 Task: Search one way flight ticket for 4 adults, 1 infant in seat and 1 infant on lap in premium economy from Omaha: Eppley Airfield to Evansville: Evansville Regional Airport on 8-3-2023. Choice of flights is Singapure airlines. Number of bags: 5 checked bags. Price is upto 60000. Outbound departure time preference is 20:45.
Action: Mouse moved to (246, 354)
Screenshot: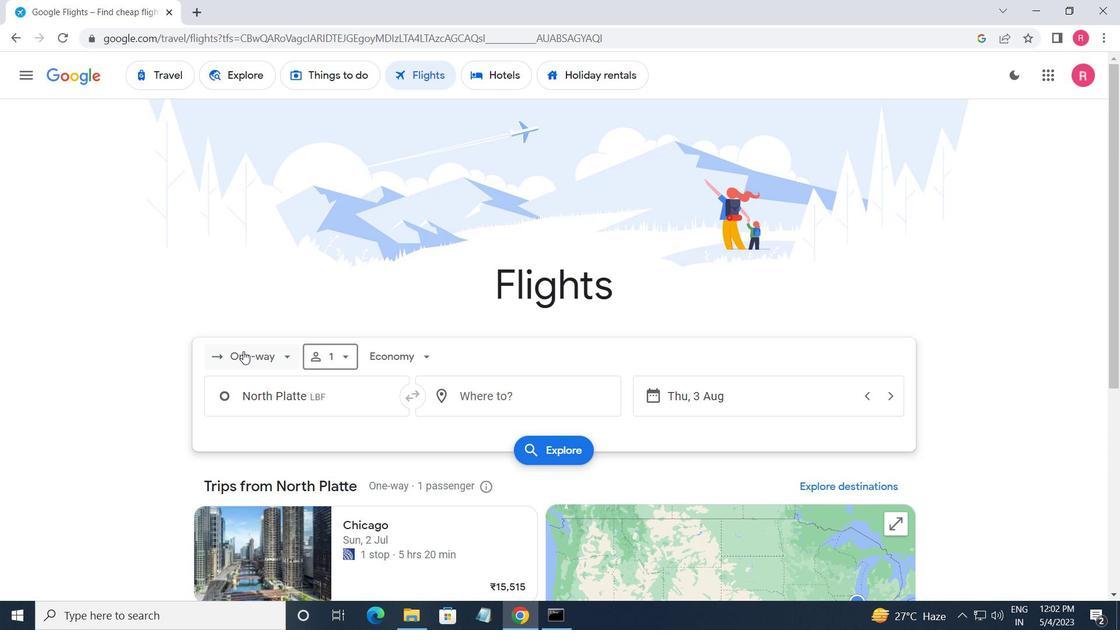 
Action: Mouse pressed left at (246, 354)
Screenshot: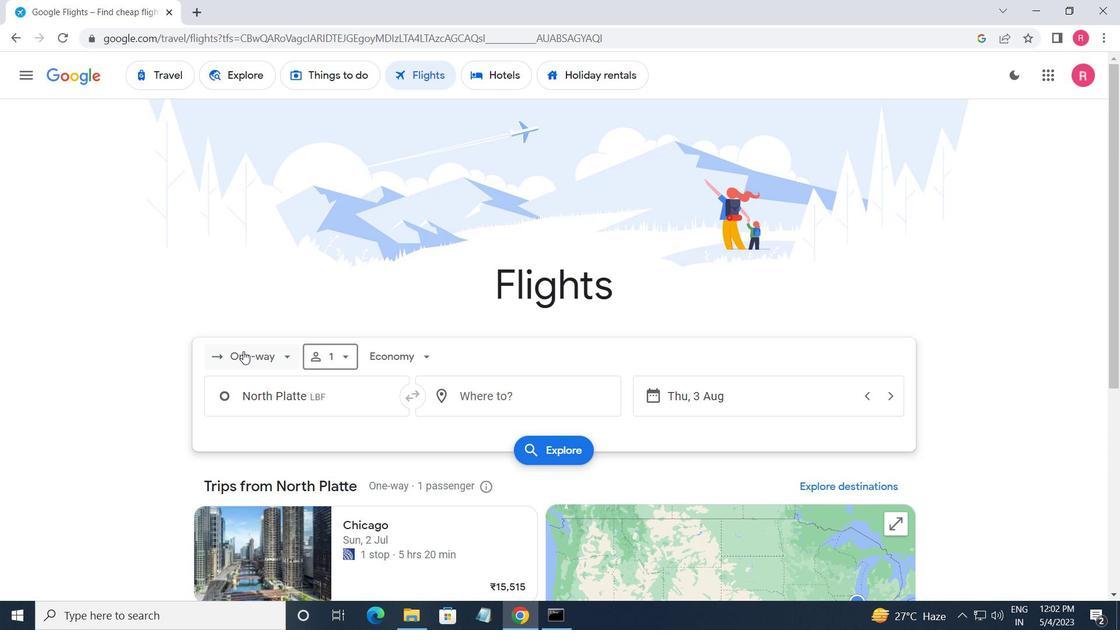 
Action: Mouse moved to (288, 428)
Screenshot: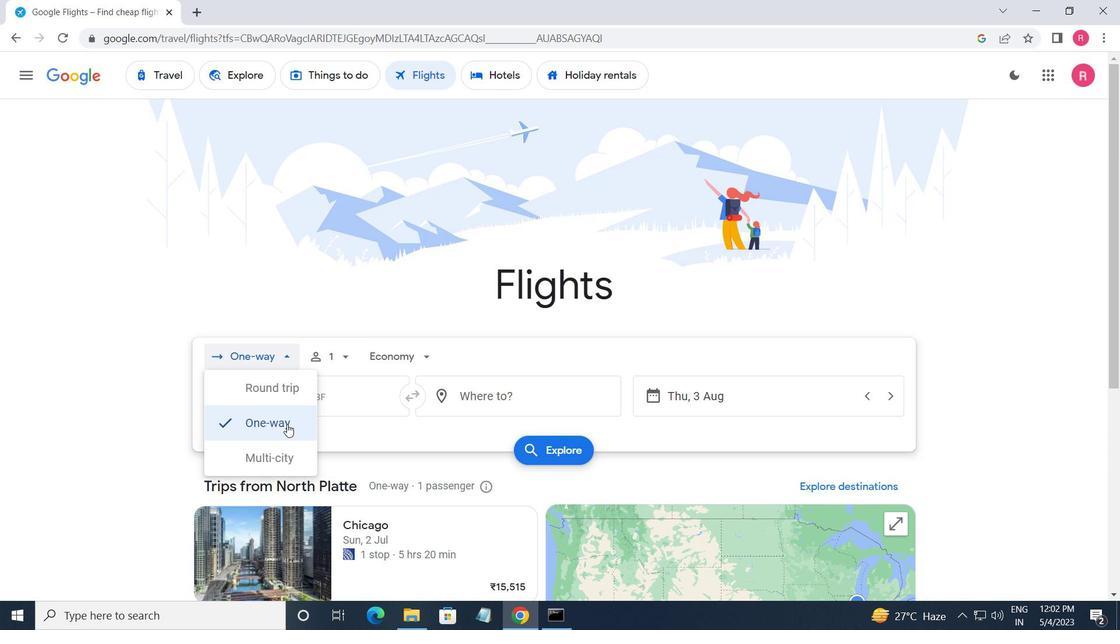 
Action: Mouse pressed left at (288, 428)
Screenshot: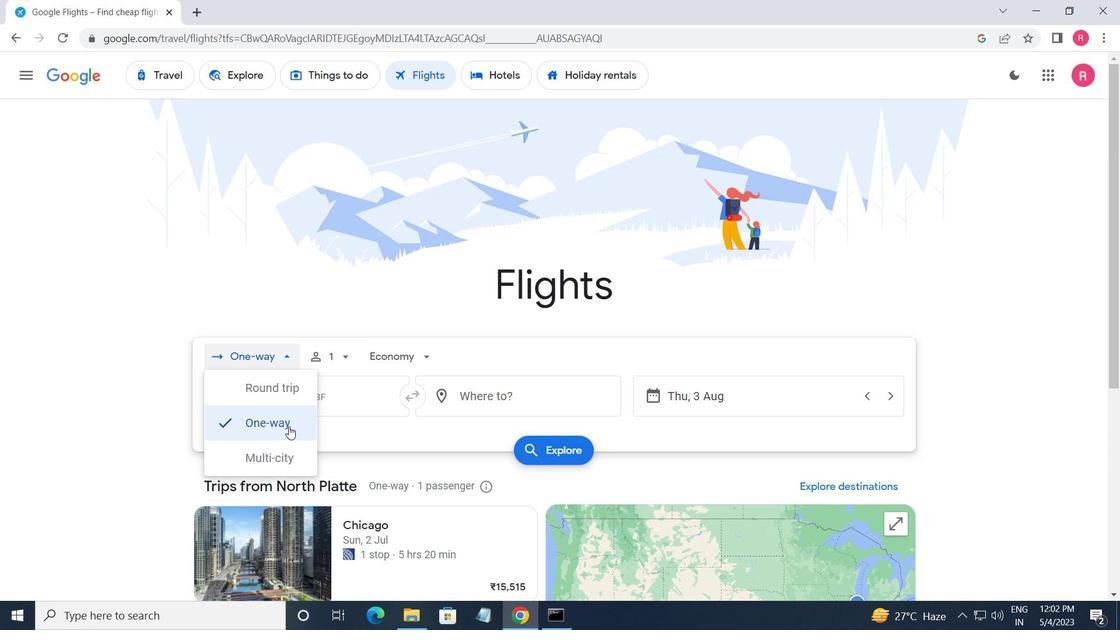 
Action: Mouse moved to (327, 368)
Screenshot: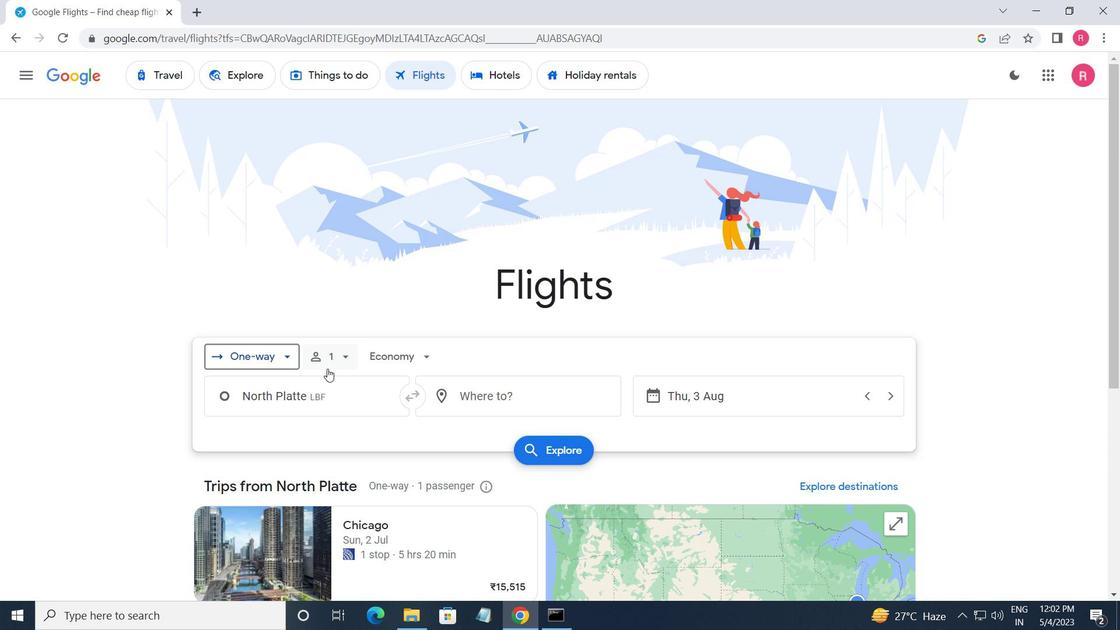 
Action: Mouse pressed left at (327, 368)
Screenshot: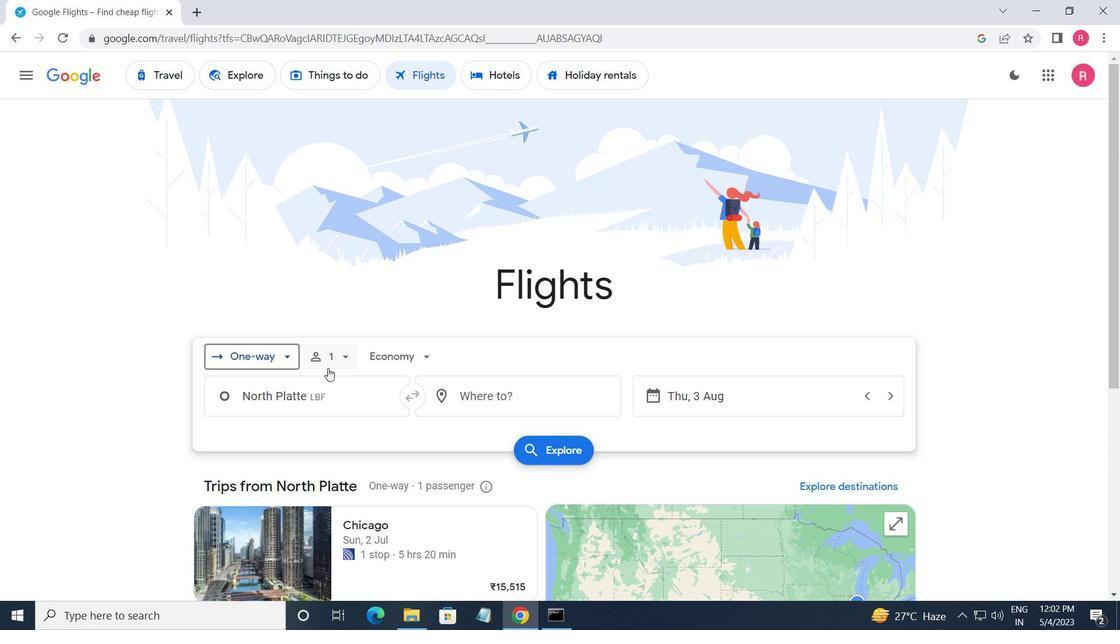 
Action: Mouse moved to (446, 399)
Screenshot: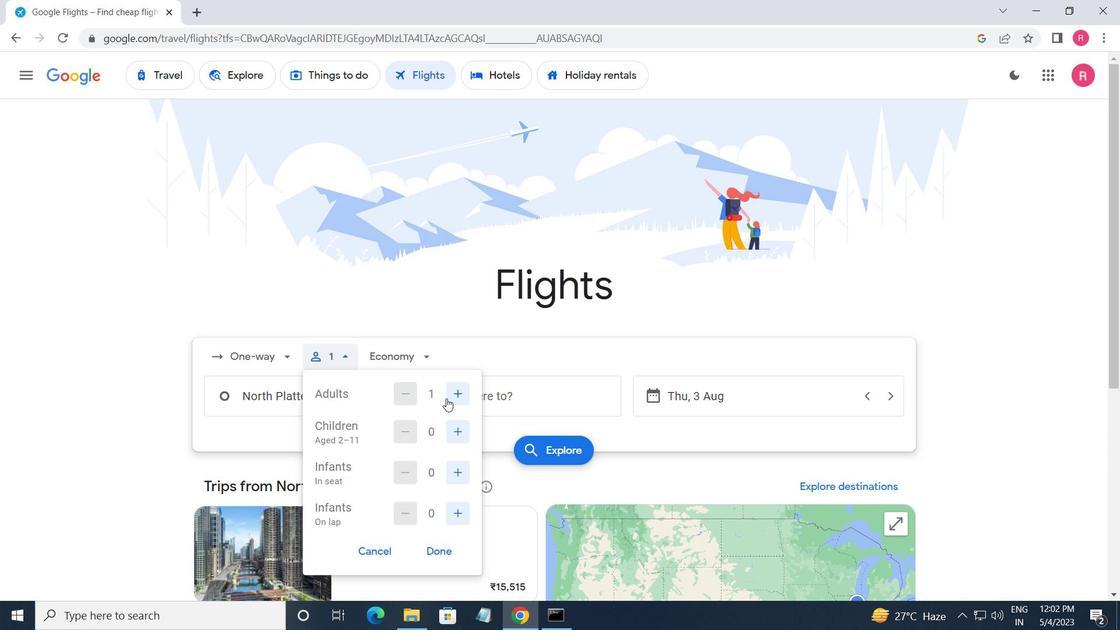 
Action: Mouse pressed left at (446, 399)
Screenshot: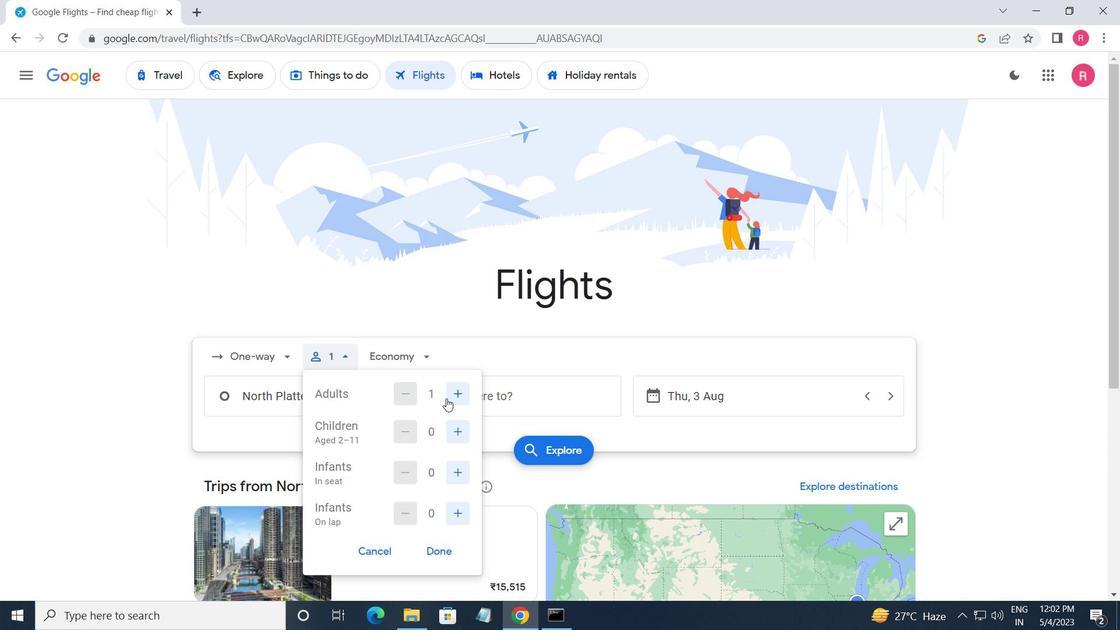 
Action: Mouse moved to (447, 399)
Screenshot: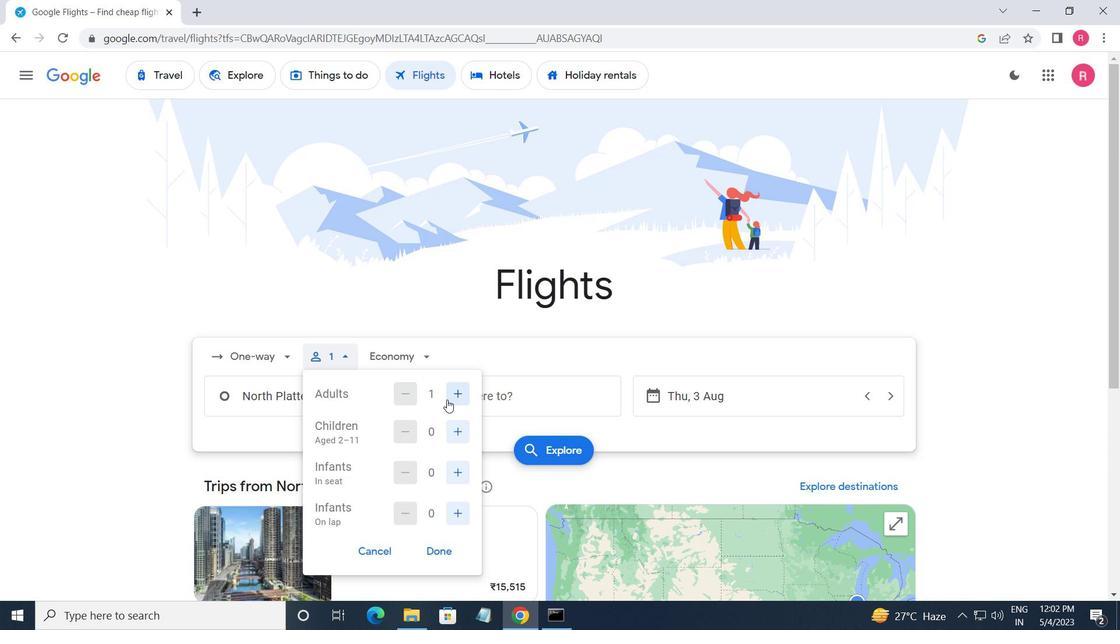 
Action: Mouse pressed left at (447, 399)
Screenshot: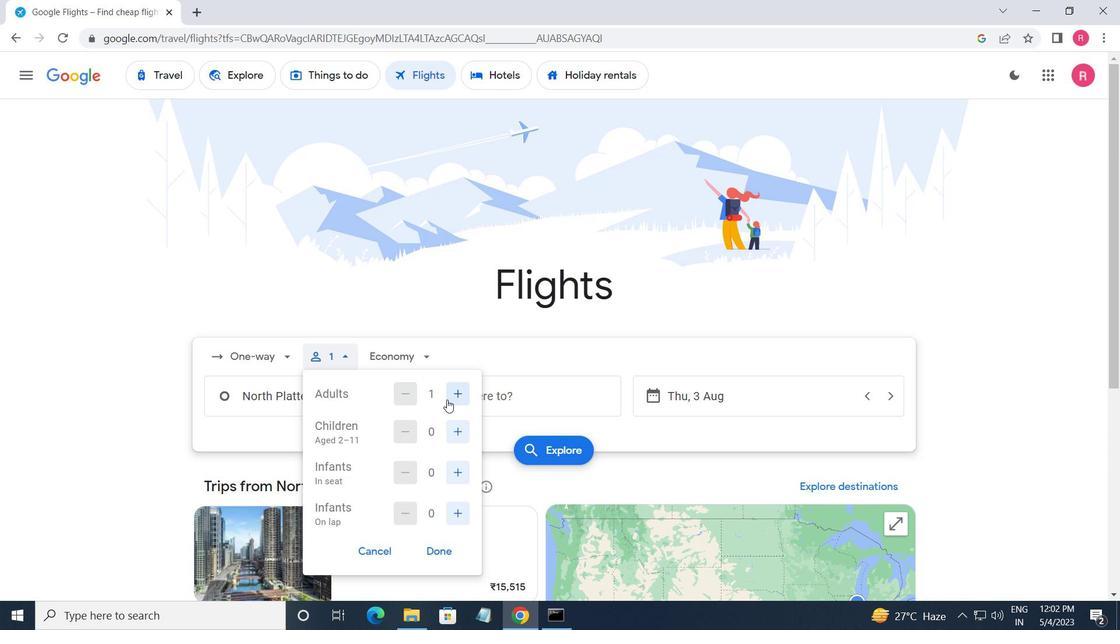 
Action: Mouse moved to (447, 397)
Screenshot: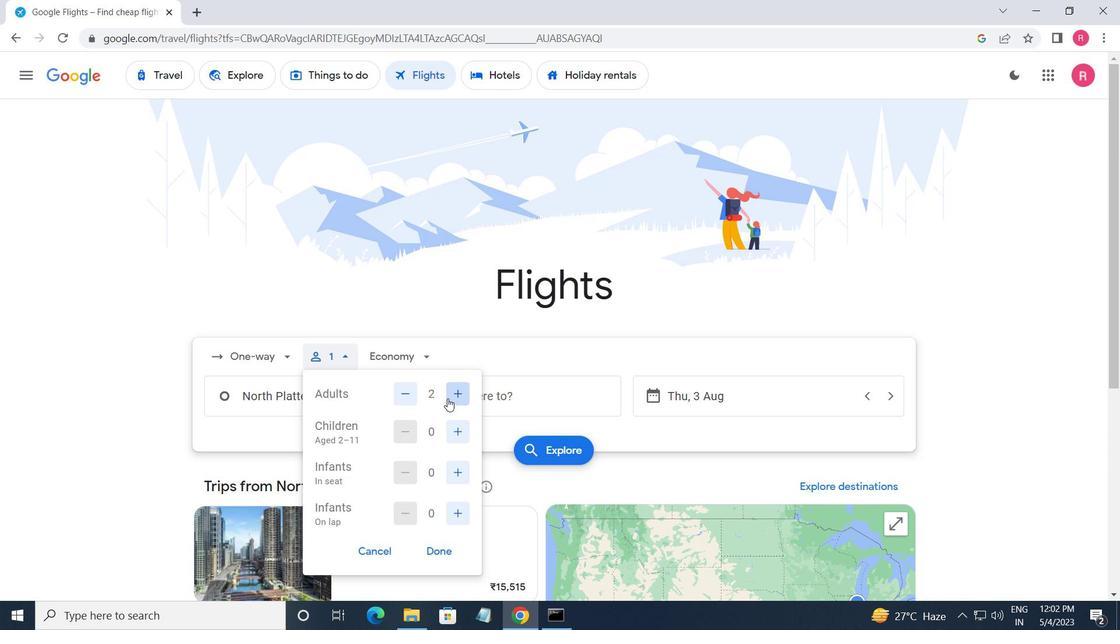 
Action: Mouse pressed left at (447, 397)
Screenshot: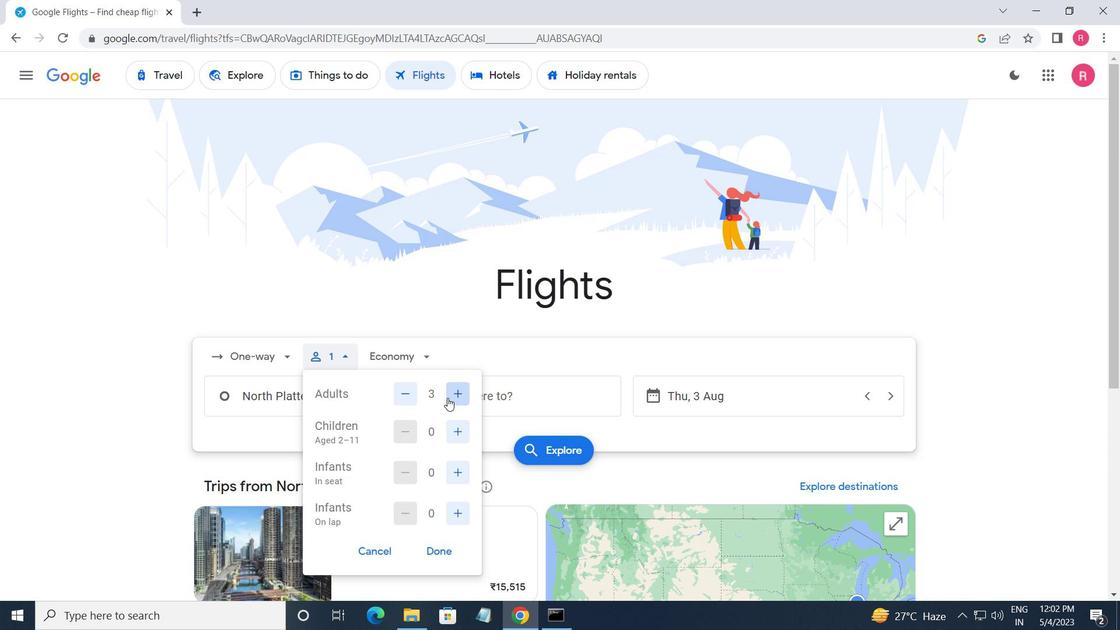 
Action: Mouse moved to (456, 426)
Screenshot: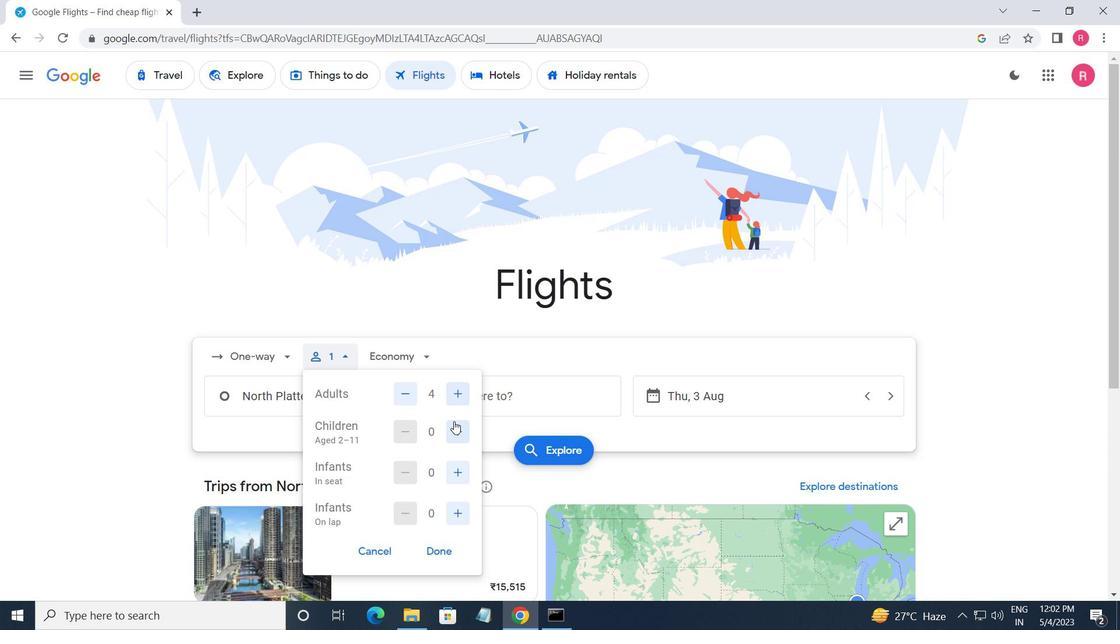 
Action: Mouse pressed left at (456, 426)
Screenshot: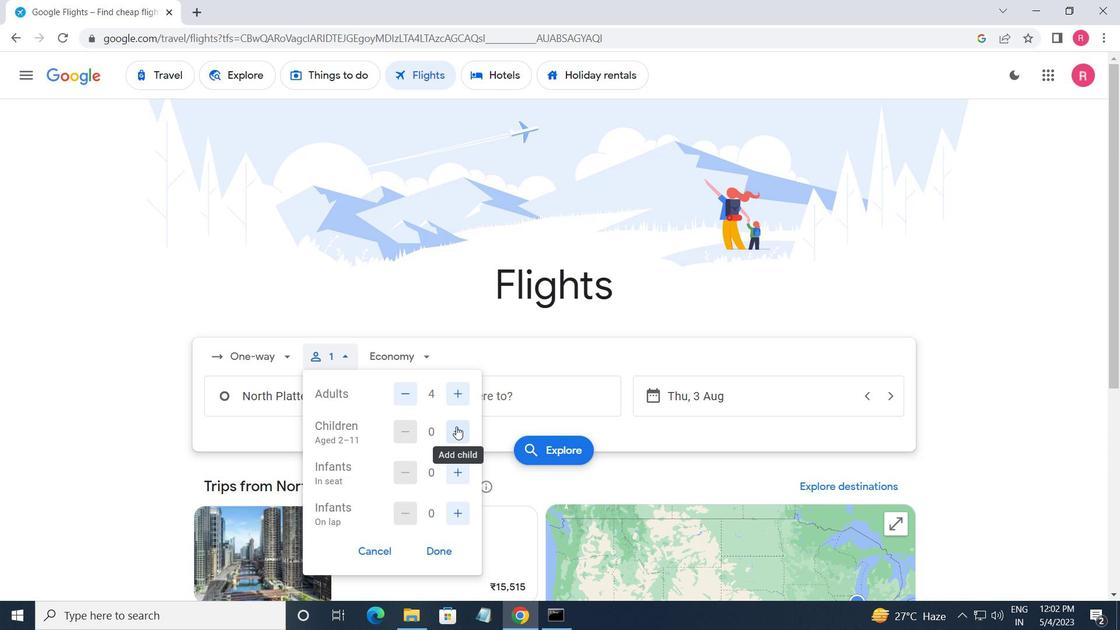 
Action: Mouse moved to (465, 469)
Screenshot: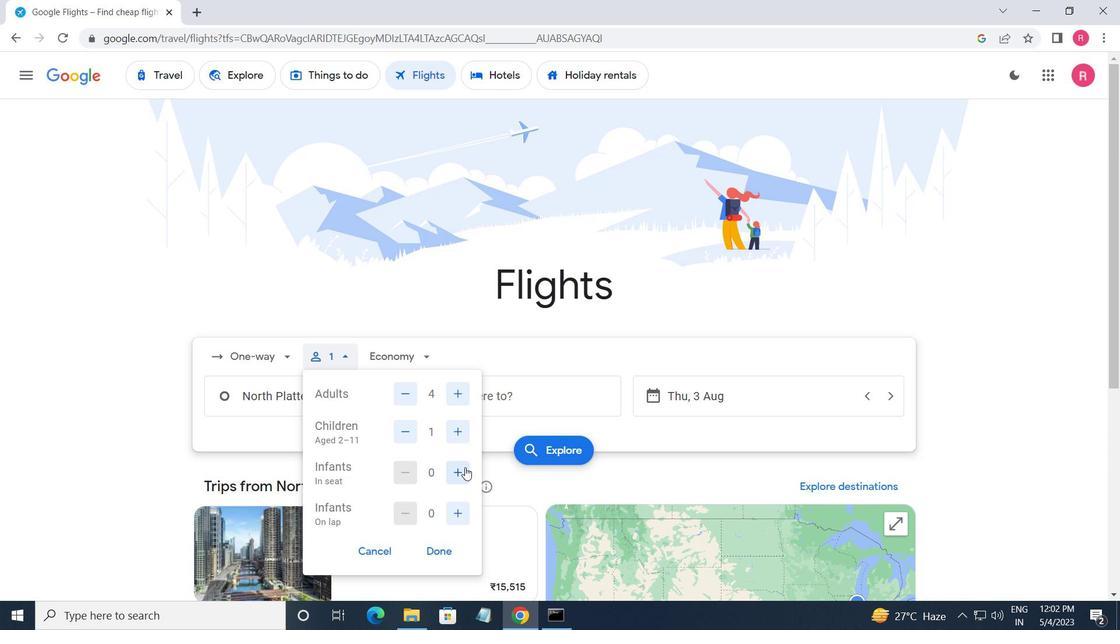 
Action: Mouse pressed left at (465, 469)
Screenshot: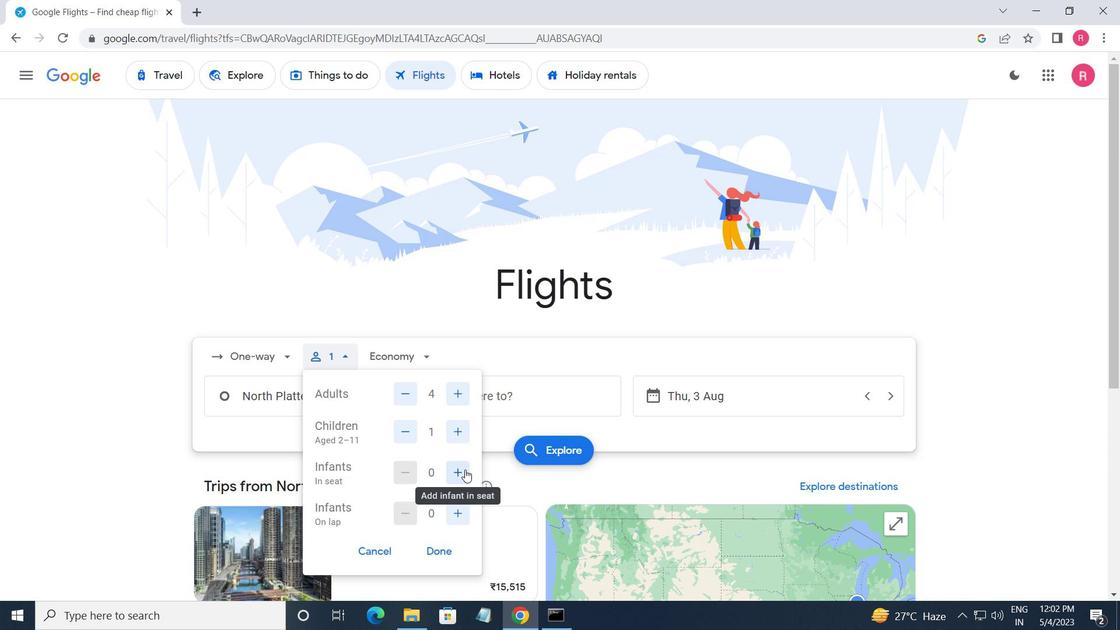 
Action: Mouse moved to (391, 363)
Screenshot: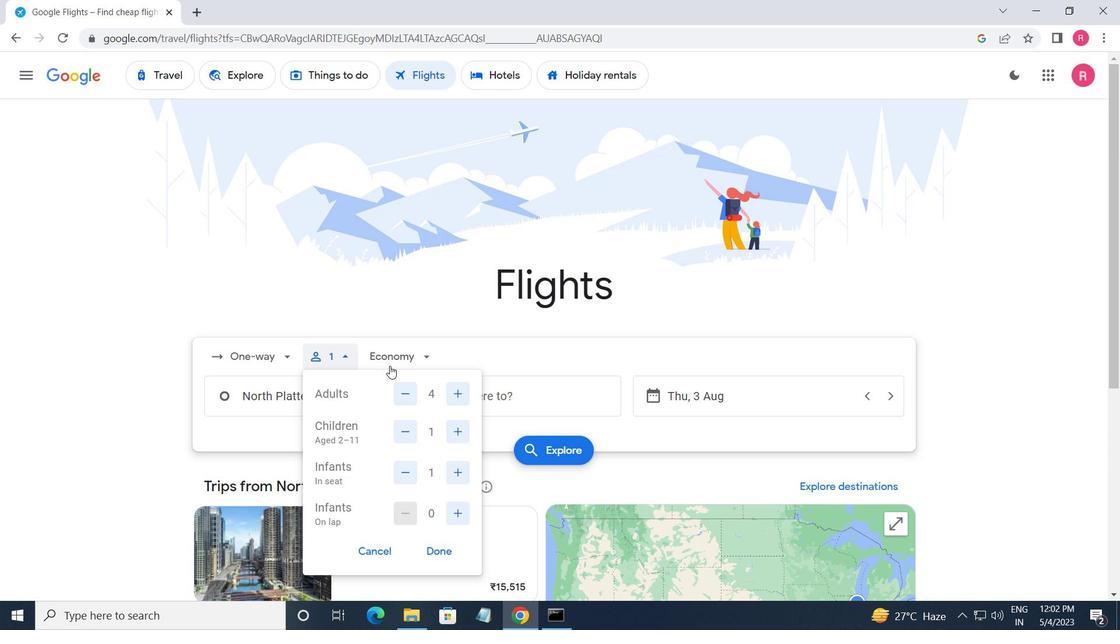 
Action: Mouse pressed left at (391, 363)
Screenshot: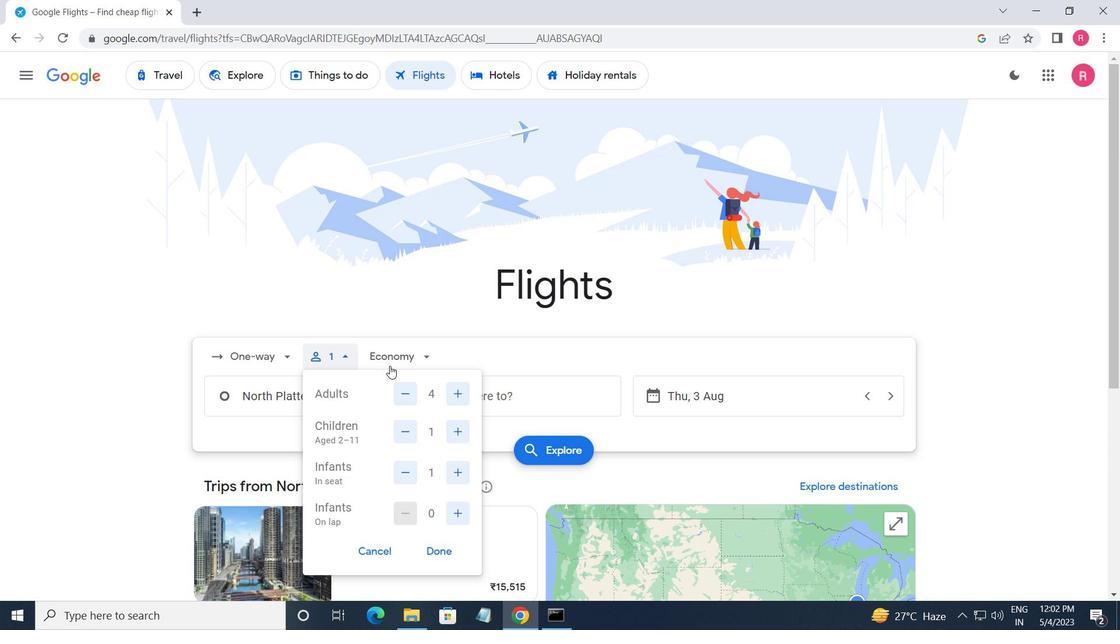 
Action: Mouse moved to (428, 430)
Screenshot: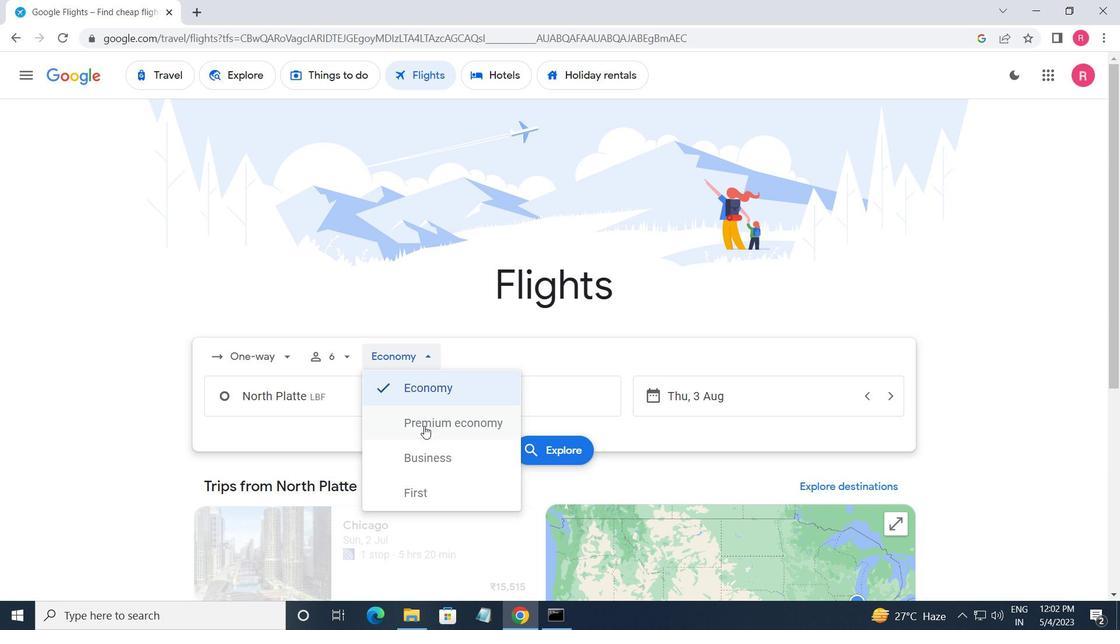 
Action: Mouse pressed left at (428, 430)
Screenshot: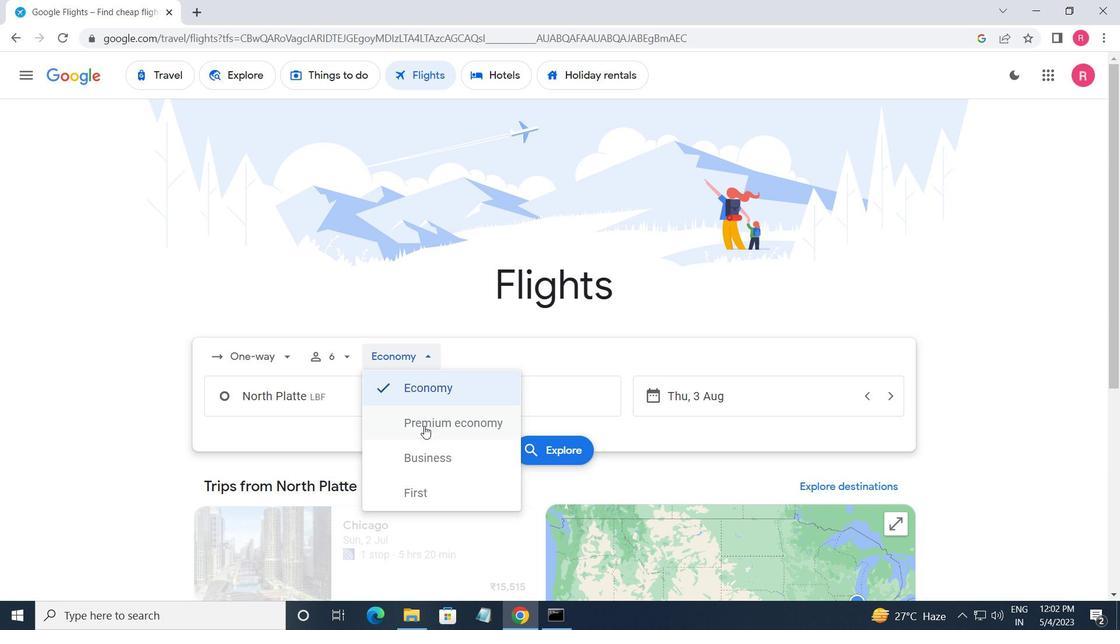 
Action: Mouse moved to (364, 407)
Screenshot: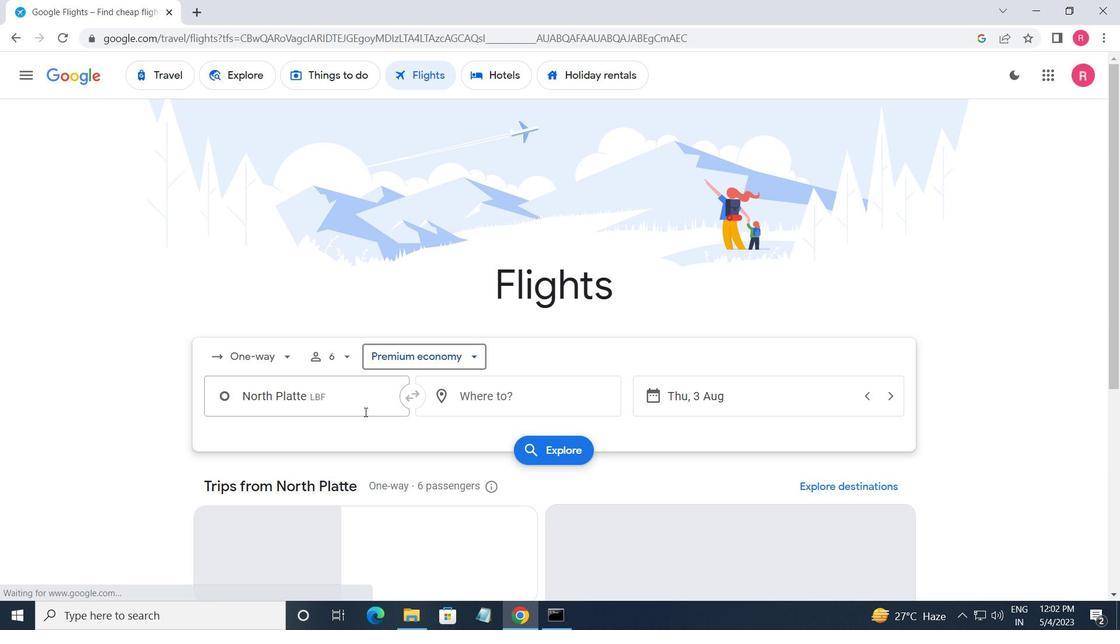 
Action: Mouse pressed left at (364, 407)
Screenshot: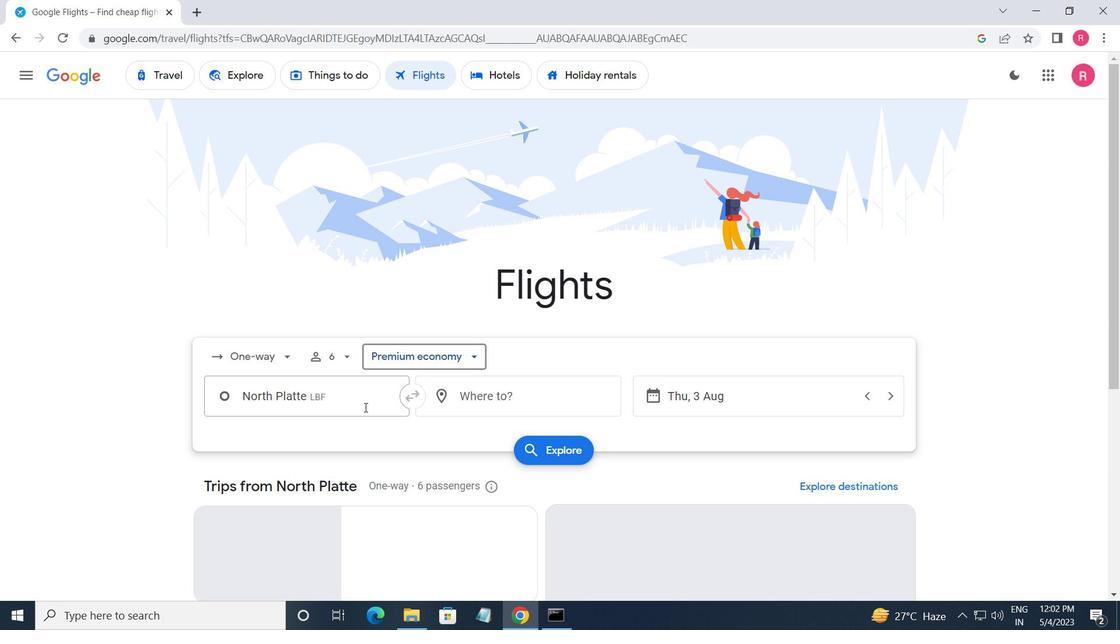 
Action: Mouse moved to (354, 414)
Screenshot: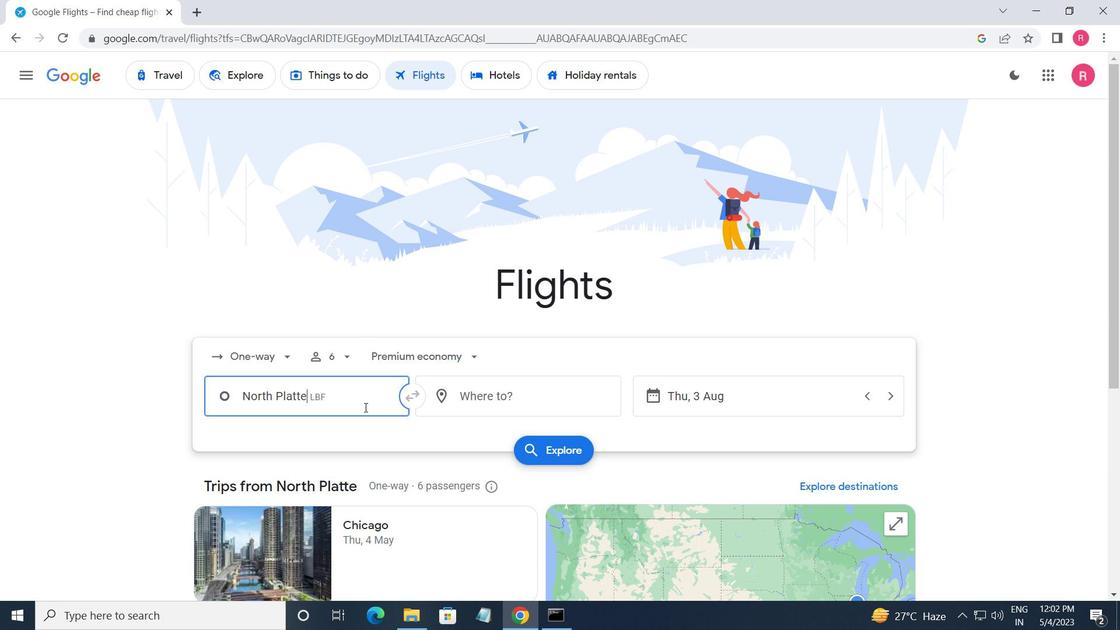
Action: Key pressed <Key.shift><Key.shift><Key.shift><Key.shift><Key.shift><Key.shift><Key.shift><Key.shift><Key.shift><Key.shift><Key.shift><Key.shift><Key.shift><Key.shift><Key.shift><Key.shift><Key.shift><Key.shift>EPPLEY
Screenshot: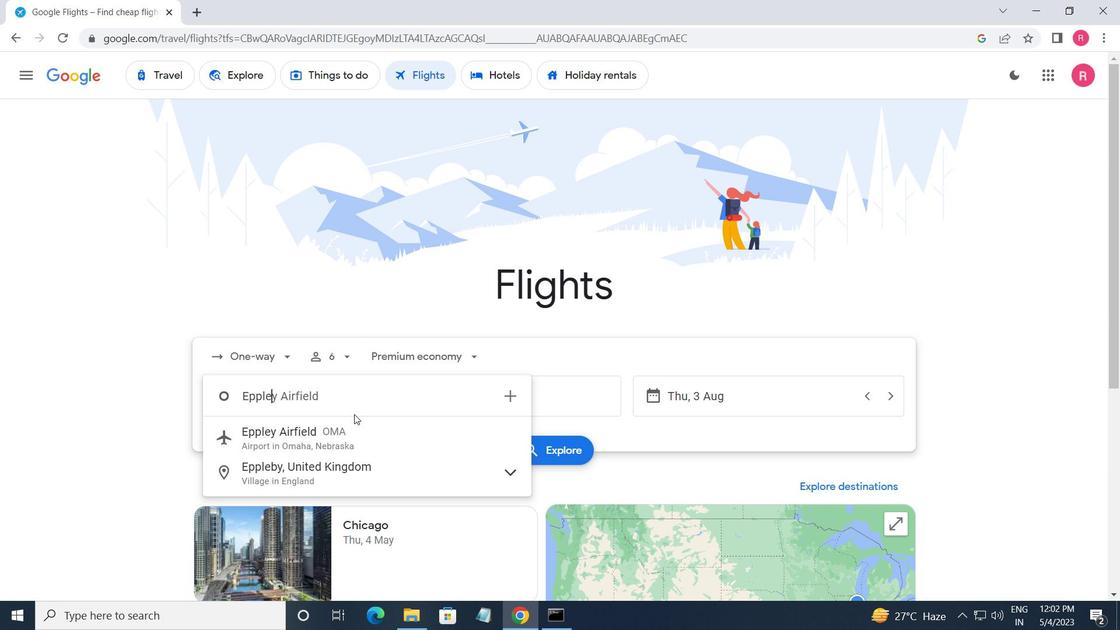 
Action: Mouse moved to (277, 446)
Screenshot: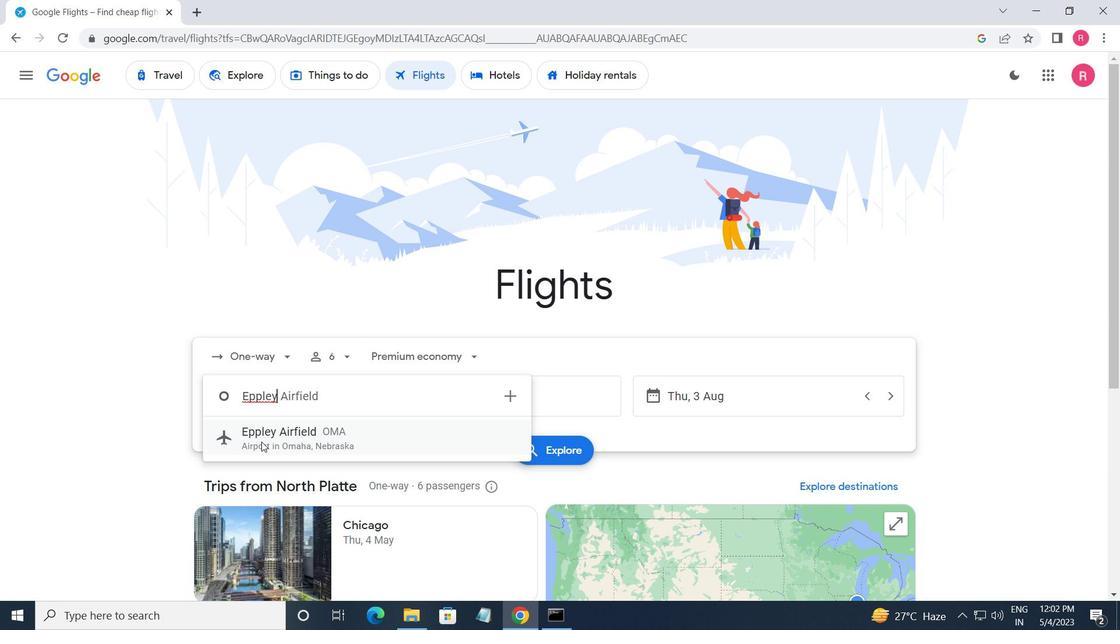 
Action: Mouse pressed left at (277, 446)
Screenshot: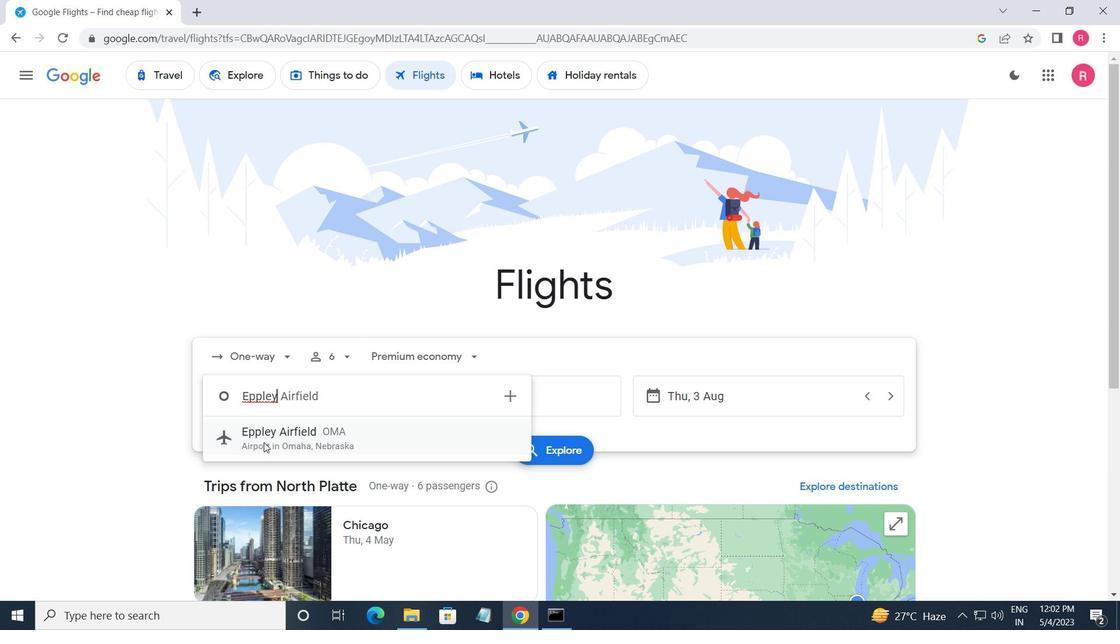 
Action: Mouse moved to (500, 405)
Screenshot: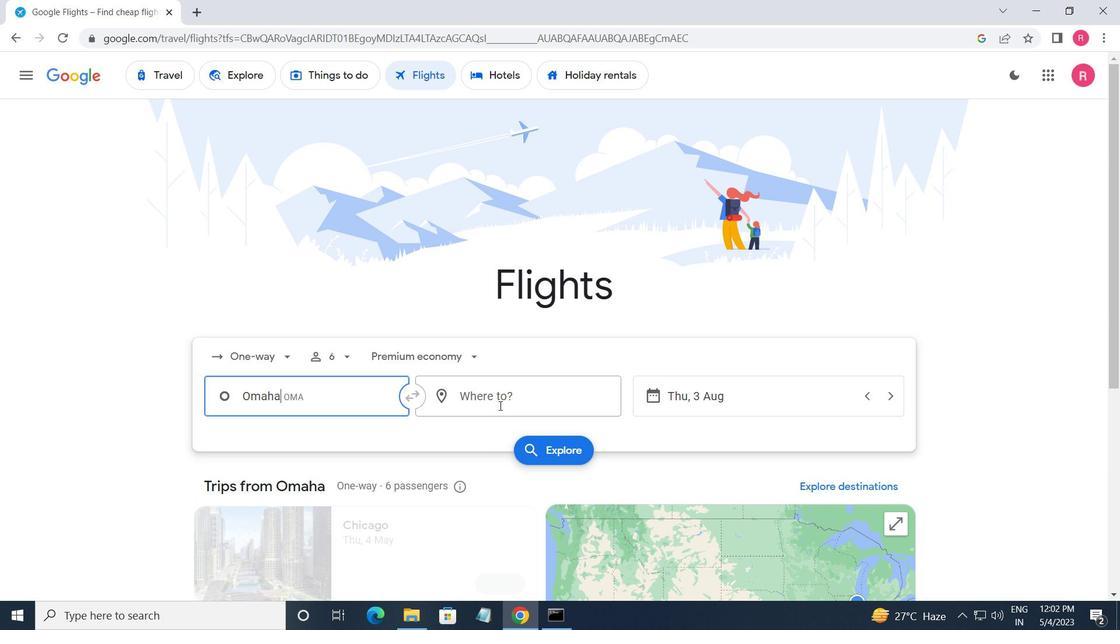 
Action: Mouse pressed left at (500, 405)
Screenshot: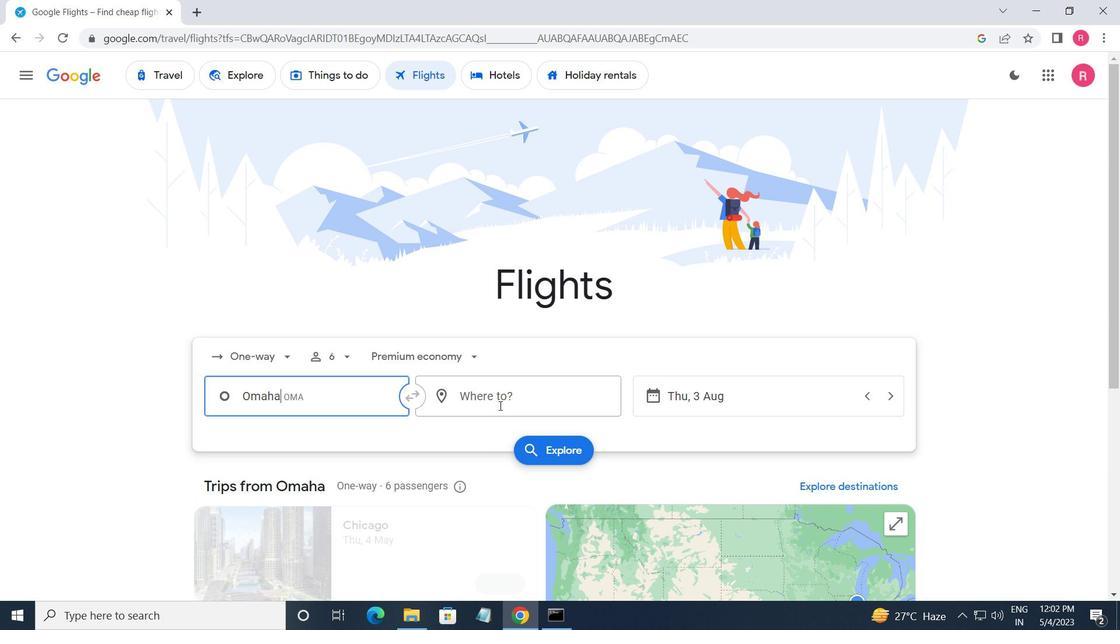 
Action: Mouse moved to (515, 547)
Screenshot: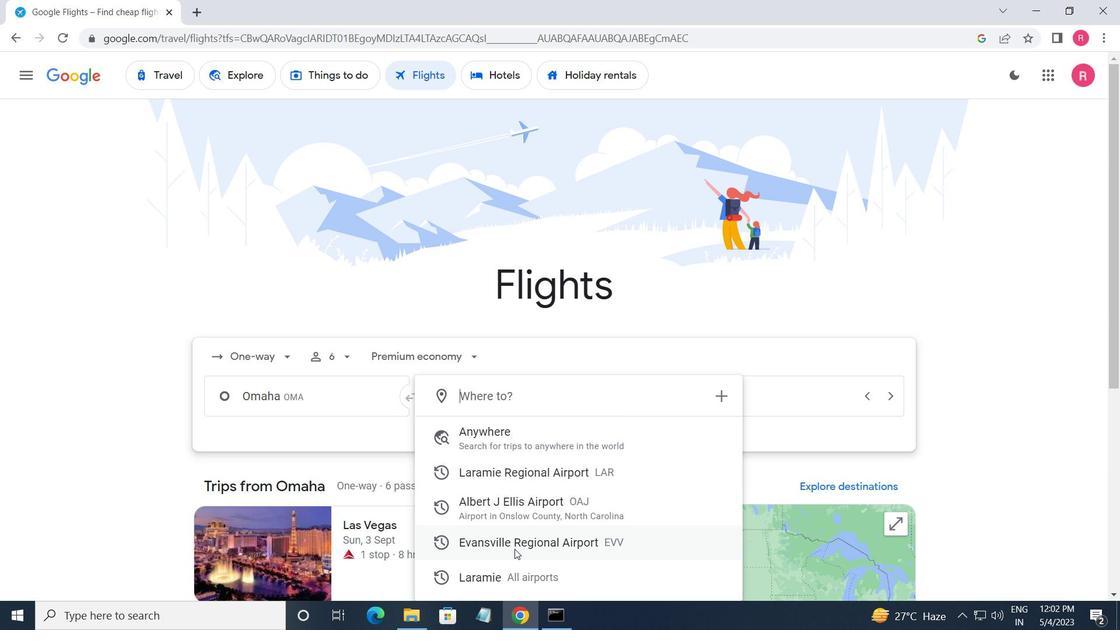 
Action: Mouse pressed left at (515, 547)
Screenshot: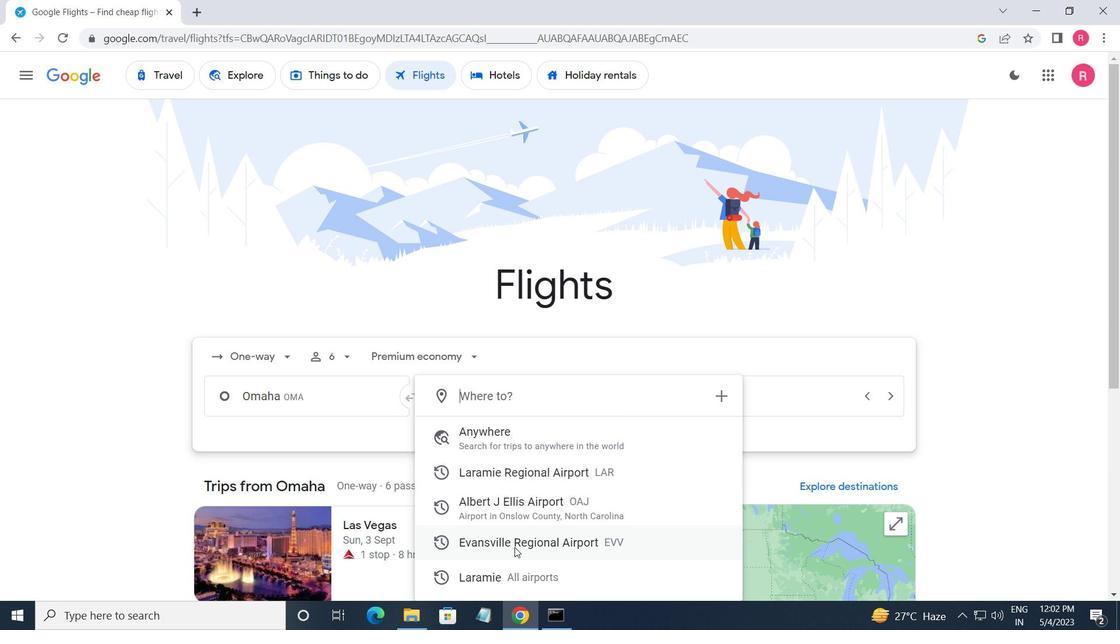 
Action: Mouse moved to (758, 401)
Screenshot: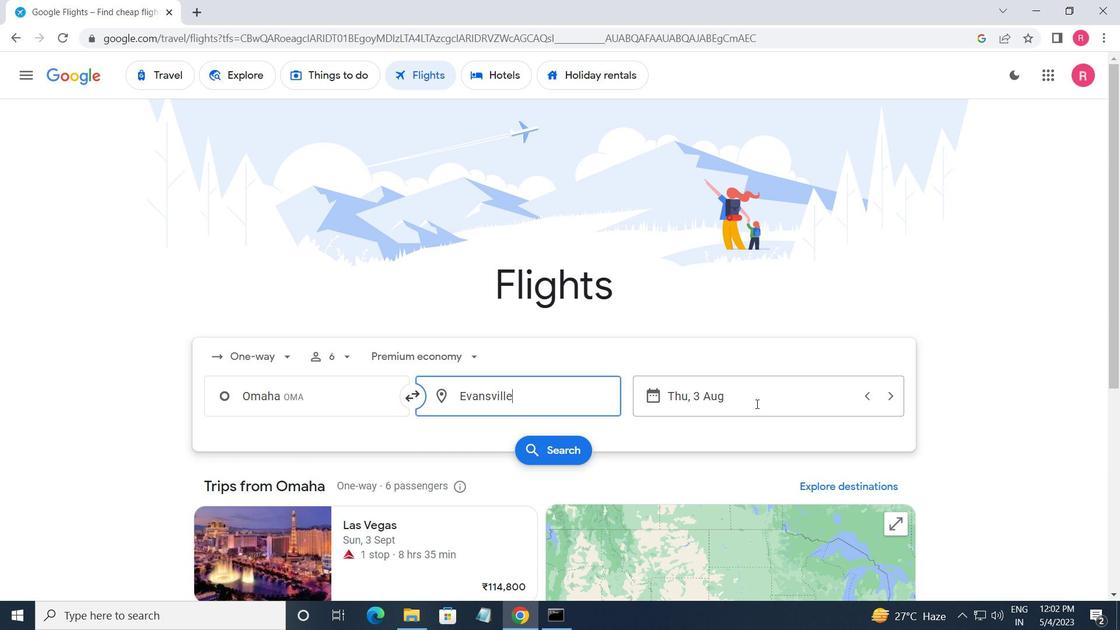 
Action: Mouse pressed left at (758, 401)
Screenshot: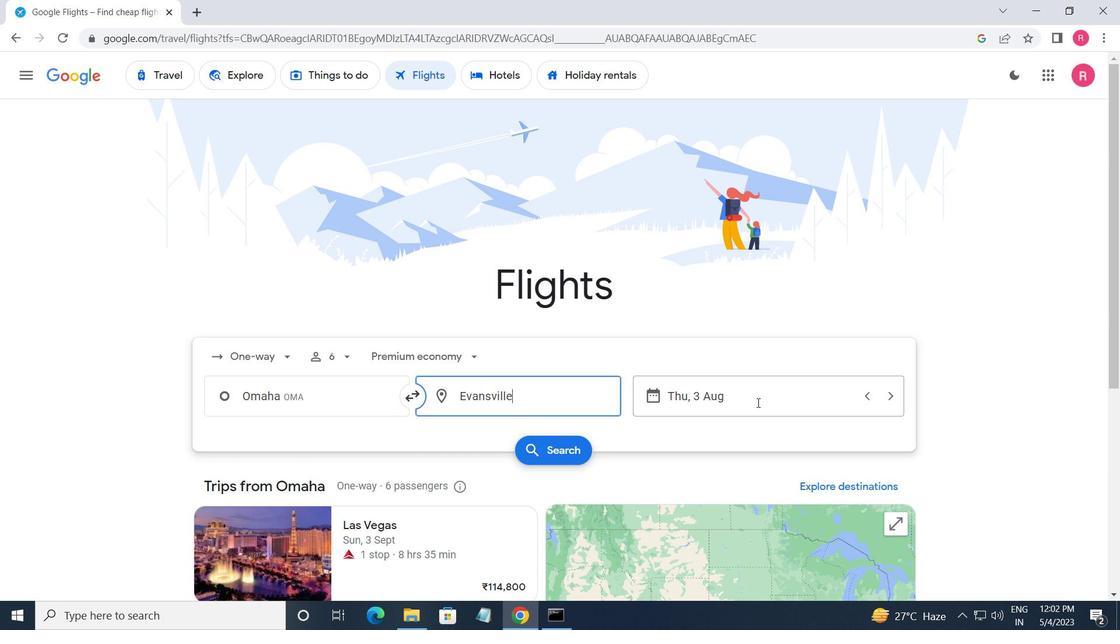 
Action: Mouse moved to (531, 343)
Screenshot: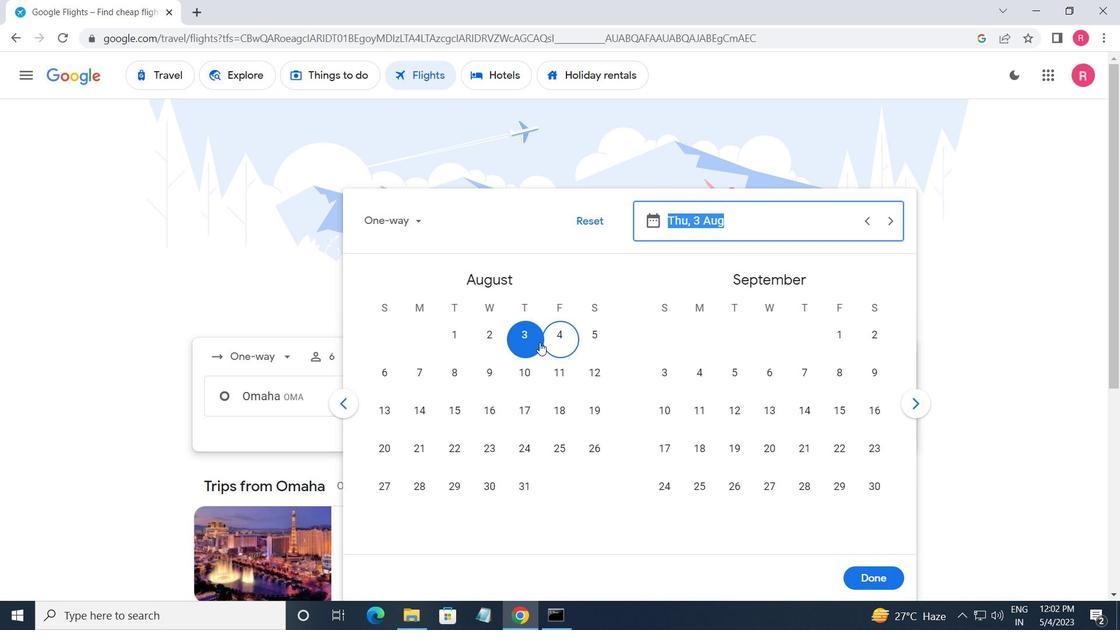 
Action: Mouse pressed left at (531, 343)
Screenshot: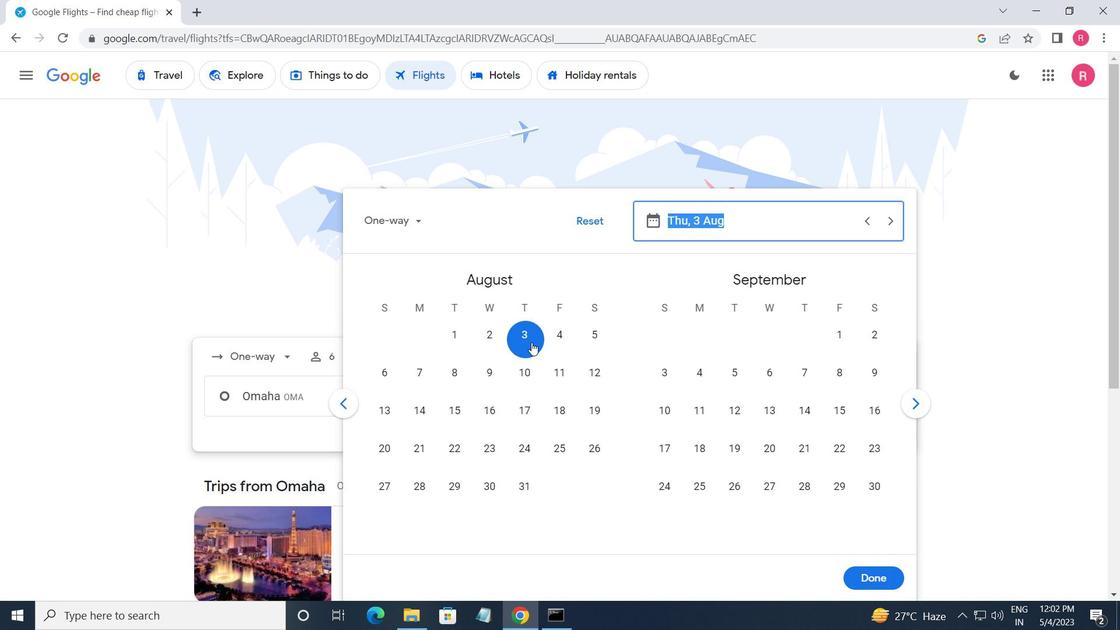 
Action: Mouse moved to (867, 577)
Screenshot: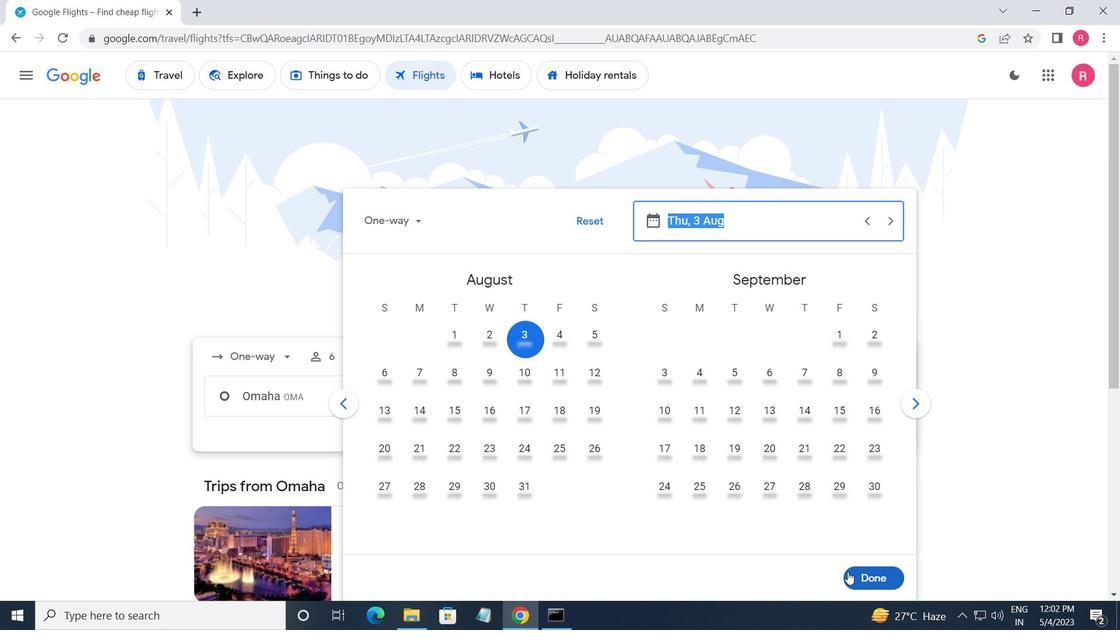 
Action: Mouse pressed left at (867, 577)
Screenshot: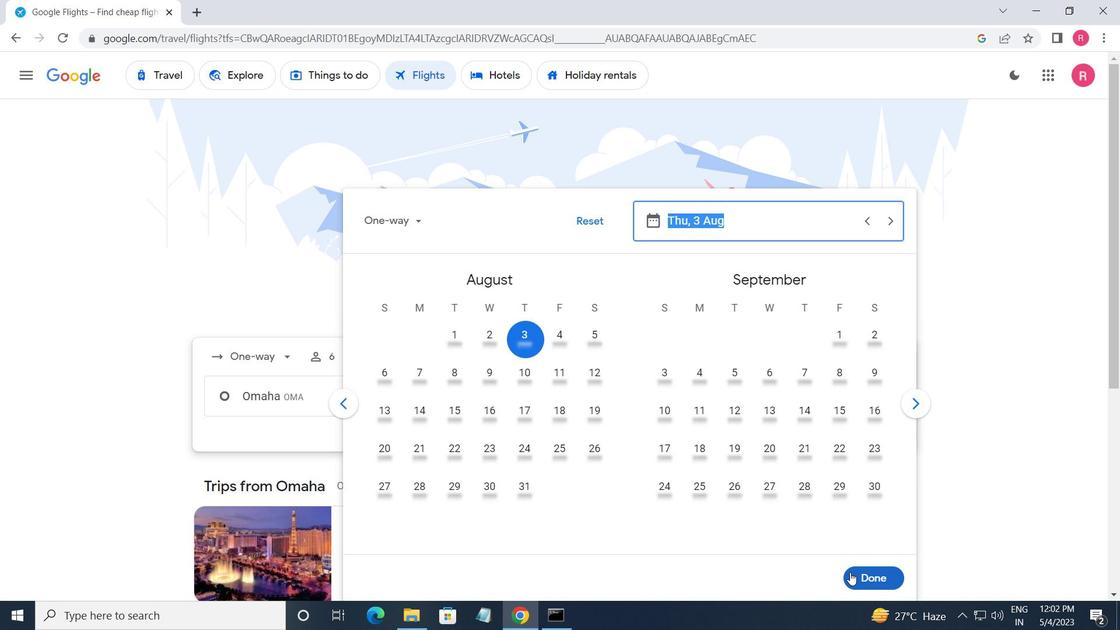 
Action: Mouse moved to (544, 454)
Screenshot: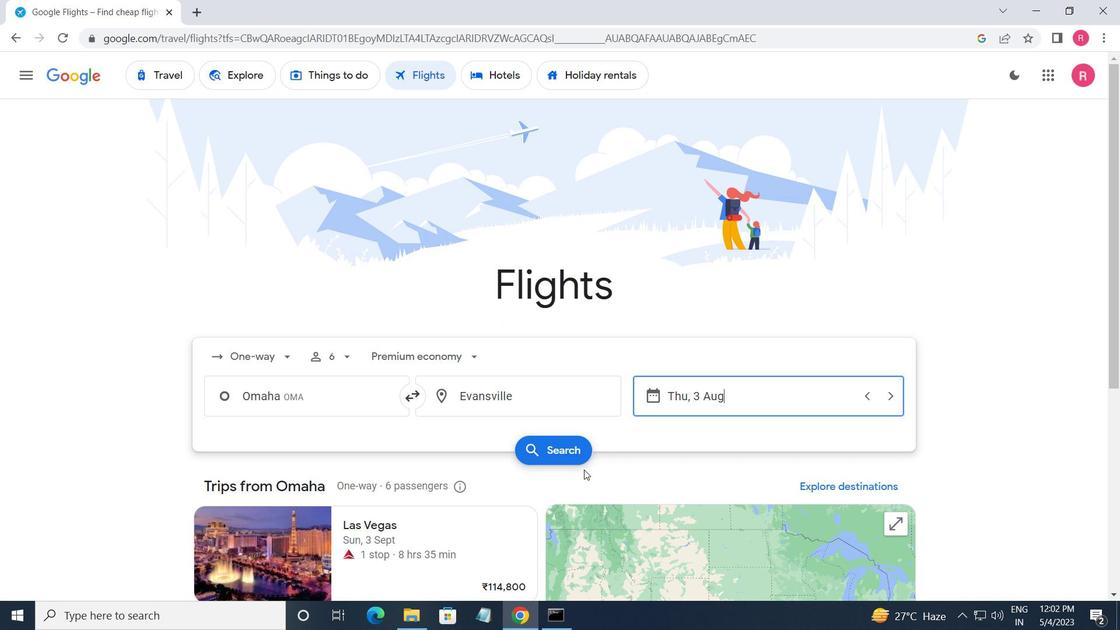
Action: Mouse pressed left at (544, 454)
Screenshot: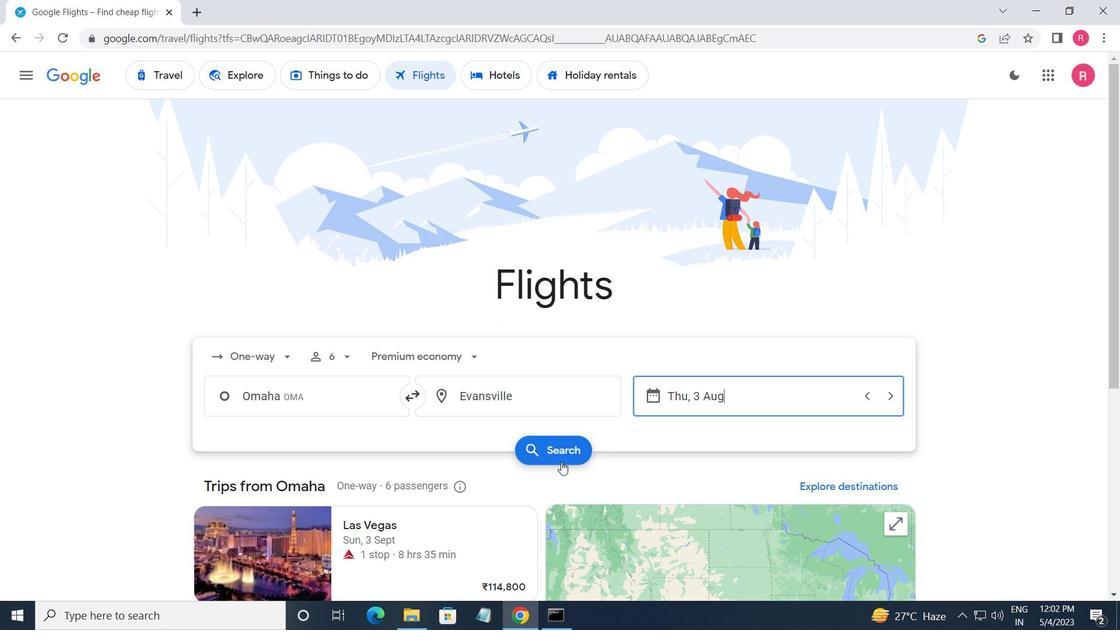 
Action: Mouse moved to (209, 205)
Screenshot: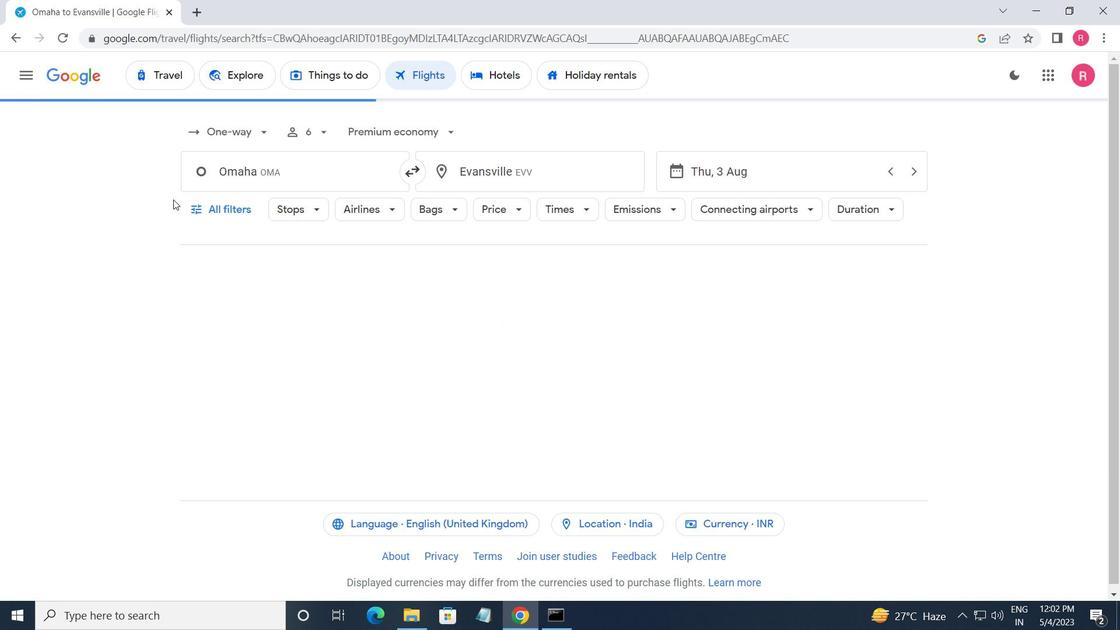 
Action: Mouse pressed left at (209, 205)
Screenshot: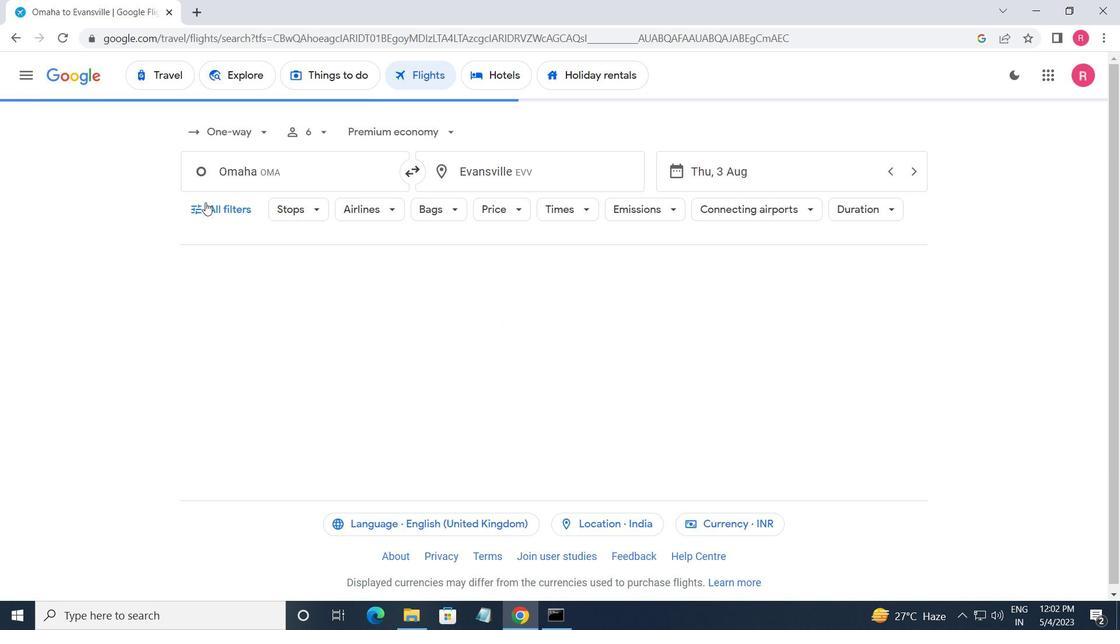 
Action: Mouse moved to (289, 380)
Screenshot: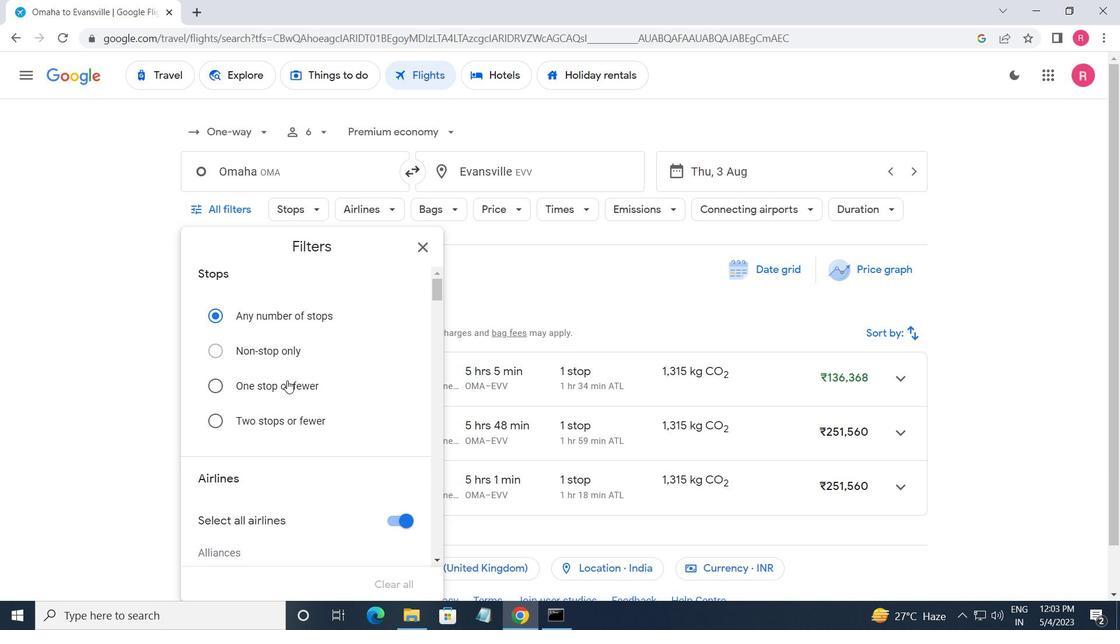 
Action: Mouse scrolled (289, 380) with delta (0, 0)
Screenshot: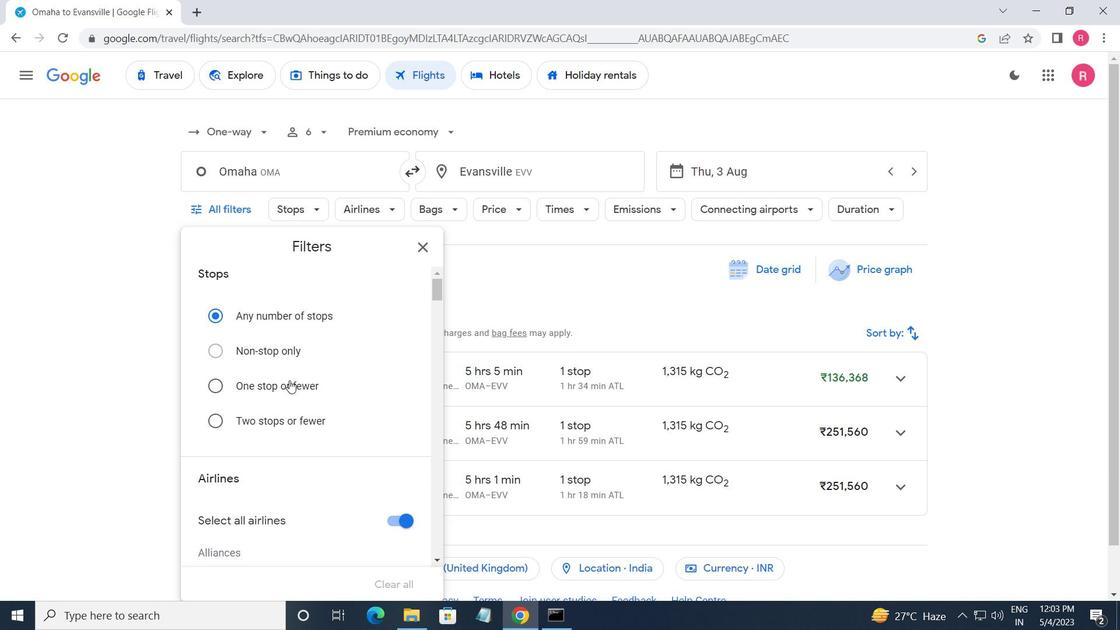 
Action: Mouse moved to (289, 383)
Screenshot: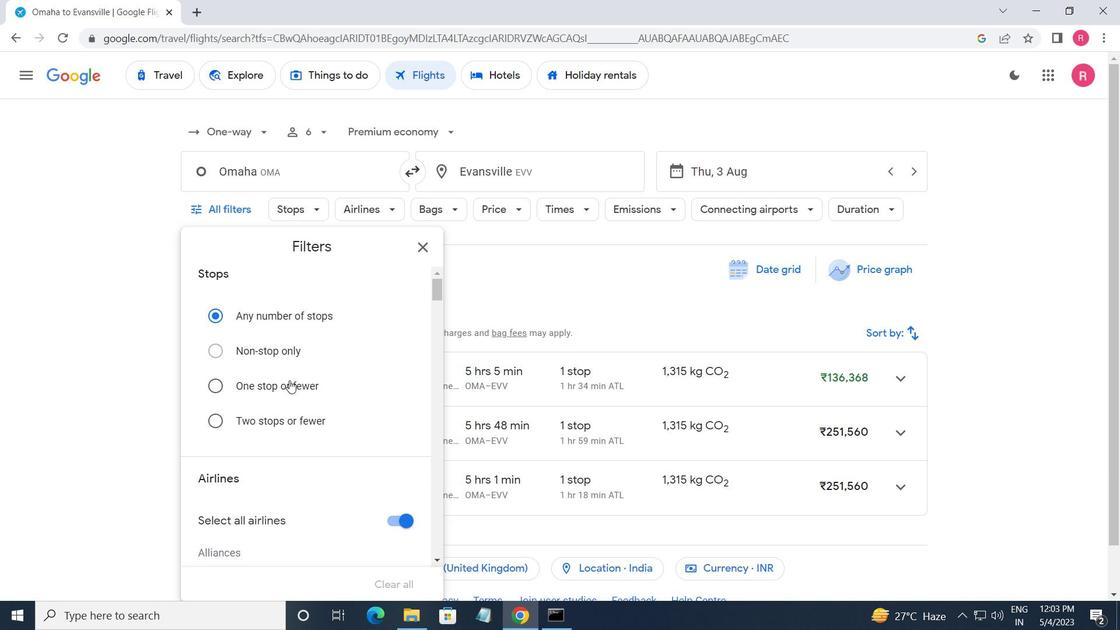 
Action: Mouse scrolled (289, 382) with delta (0, 0)
Screenshot: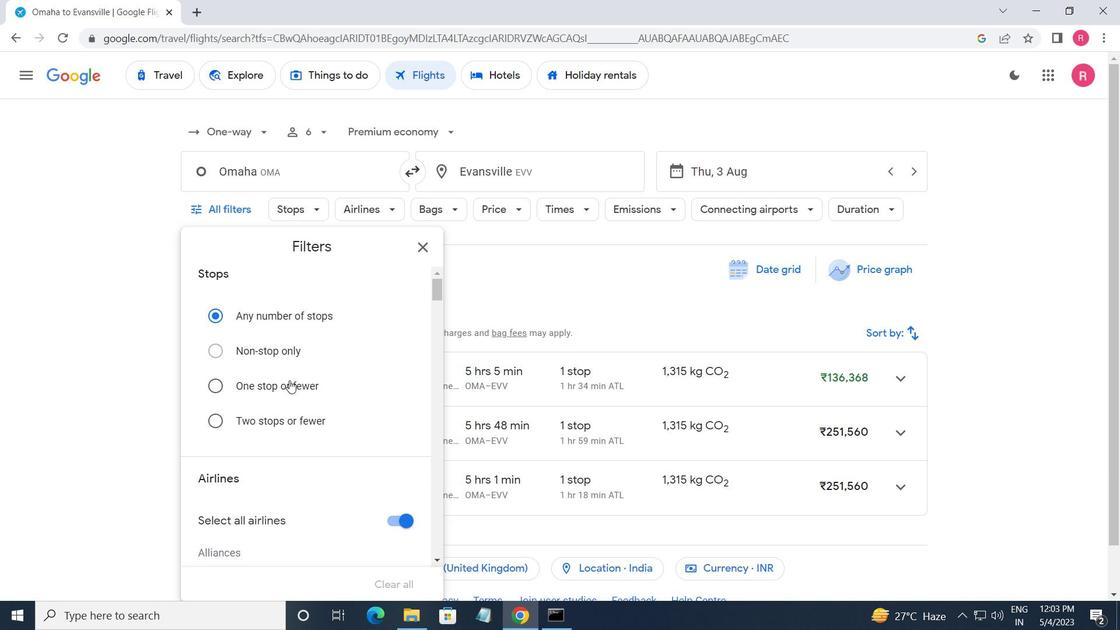 
Action: Mouse moved to (289, 385)
Screenshot: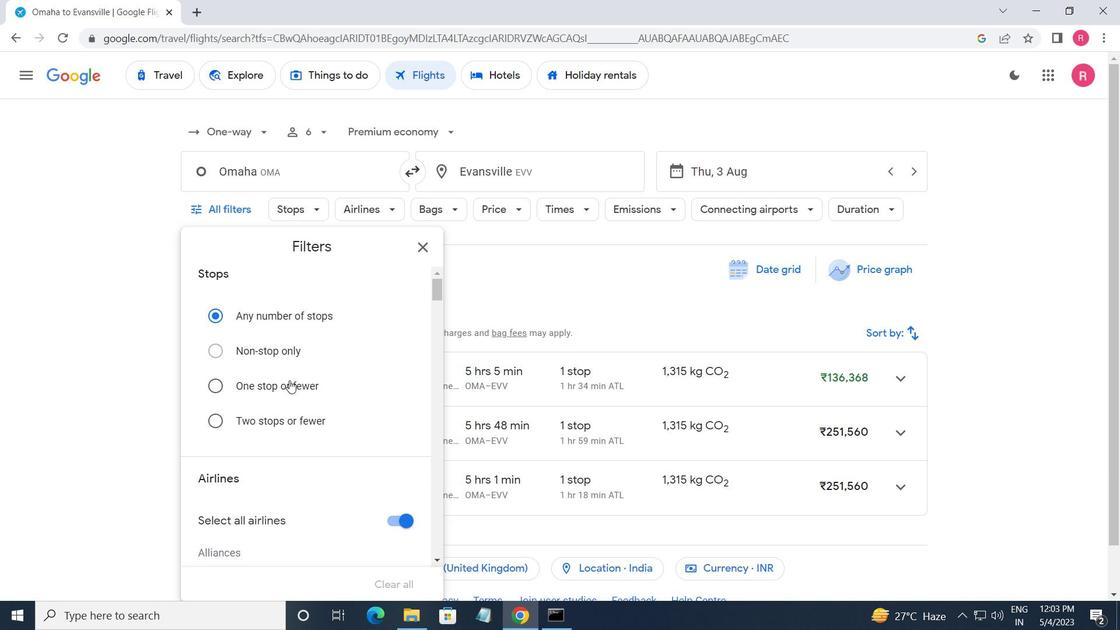 
Action: Mouse scrolled (289, 385) with delta (0, 0)
Screenshot: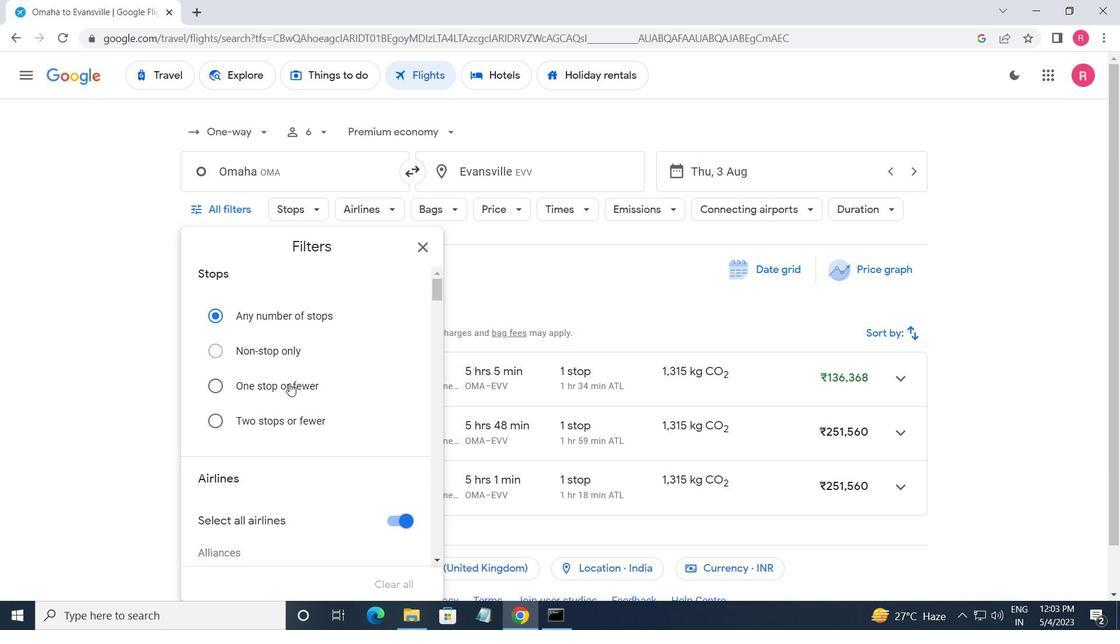 
Action: Mouse moved to (289, 386)
Screenshot: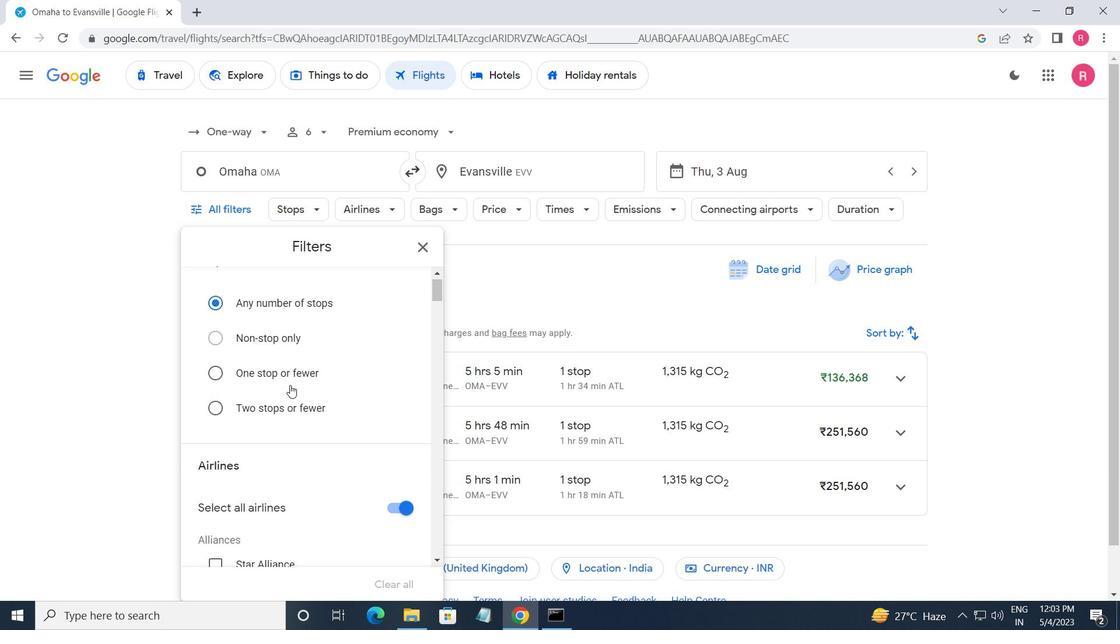 
Action: Mouse scrolled (289, 386) with delta (0, 0)
Screenshot: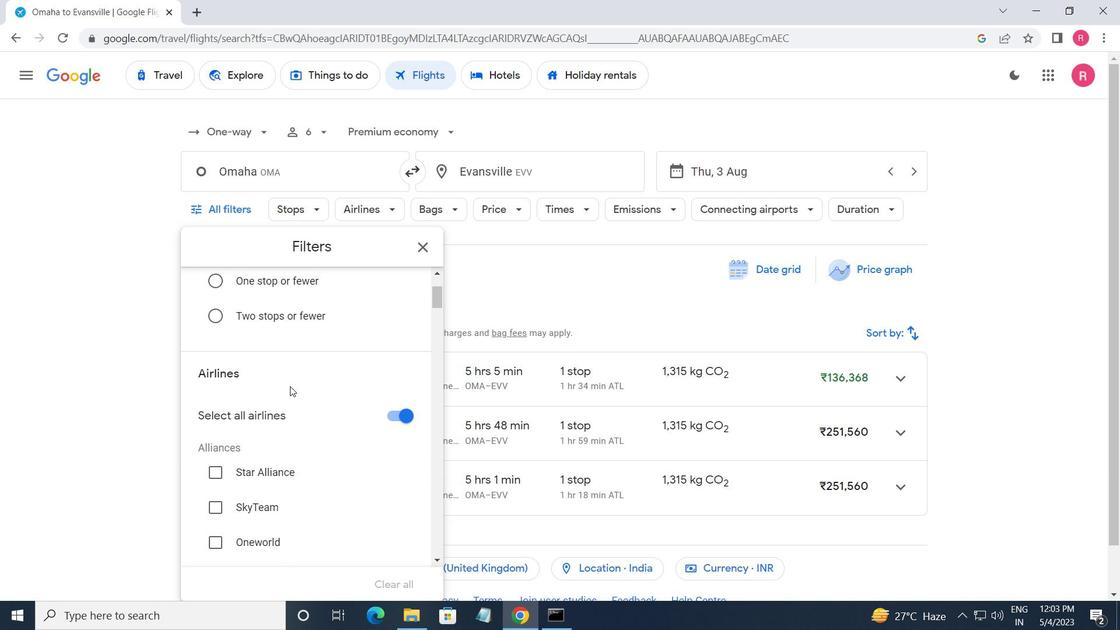 
Action: Mouse scrolled (289, 386) with delta (0, 0)
Screenshot: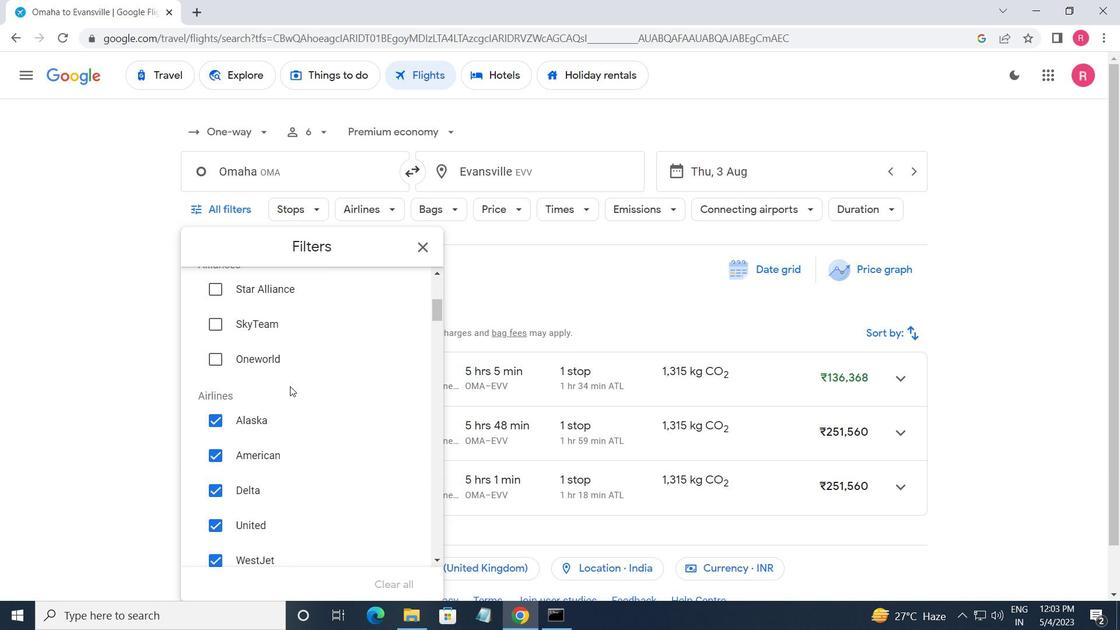 
Action: Mouse moved to (289, 387)
Screenshot: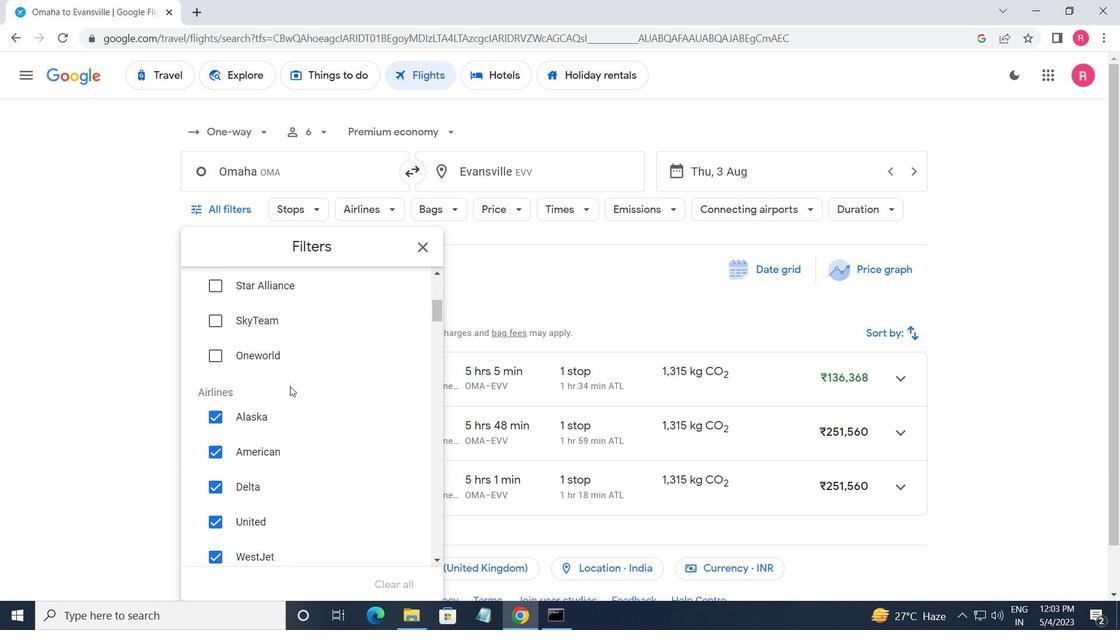 
Action: Mouse scrolled (289, 386) with delta (0, 0)
Screenshot: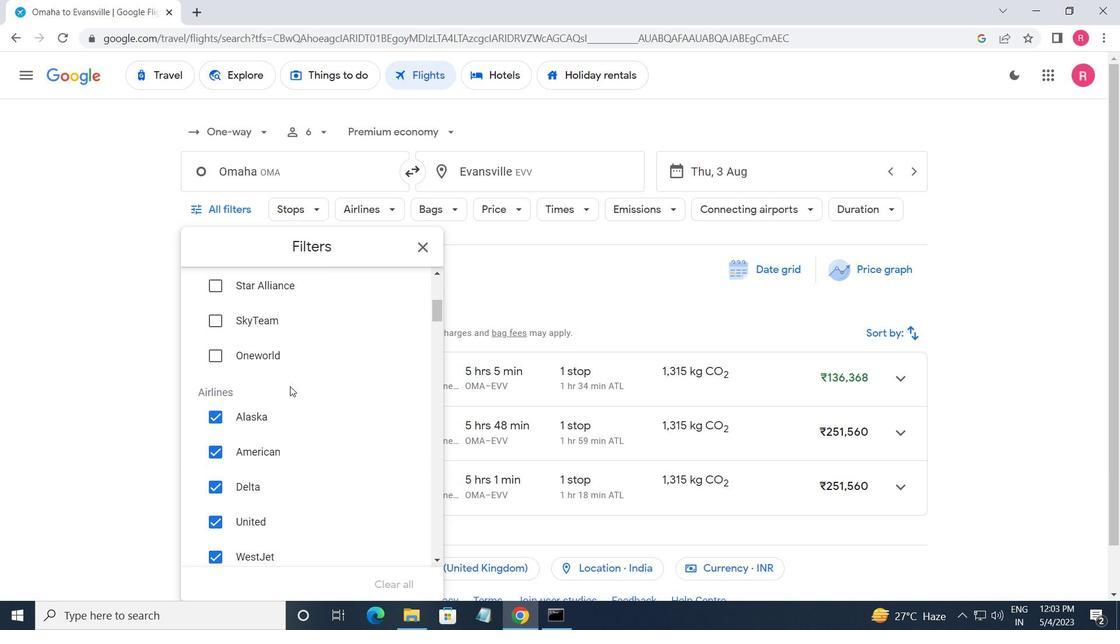 
Action: Mouse moved to (291, 387)
Screenshot: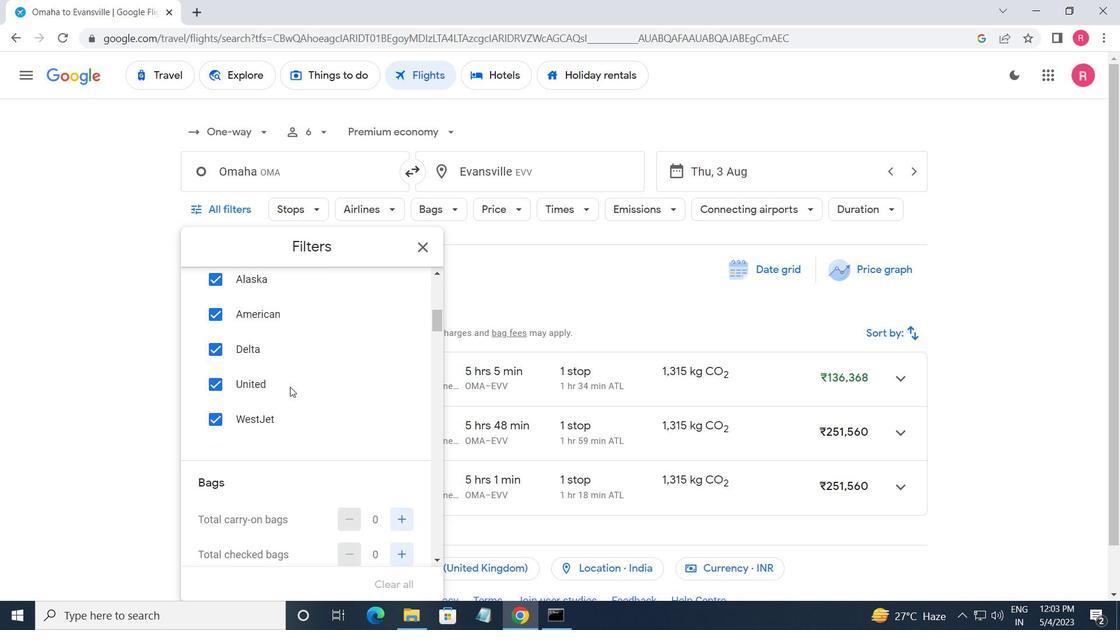 
Action: Mouse scrolled (291, 387) with delta (0, 0)
Screenshot: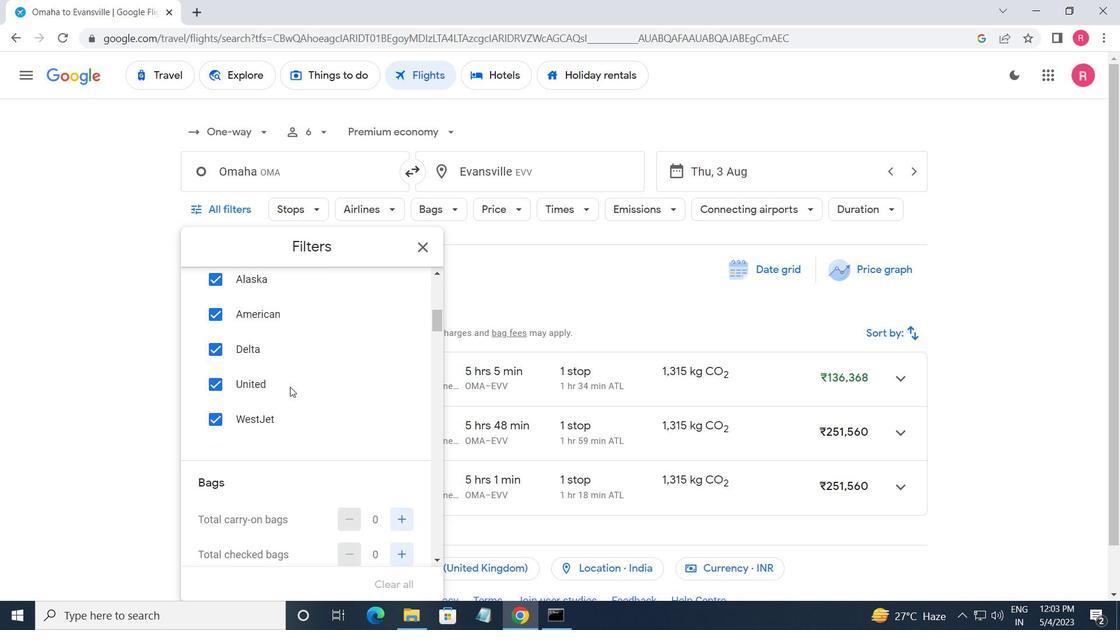 
Action: Mouse moved to (291, 385)
Screenshot: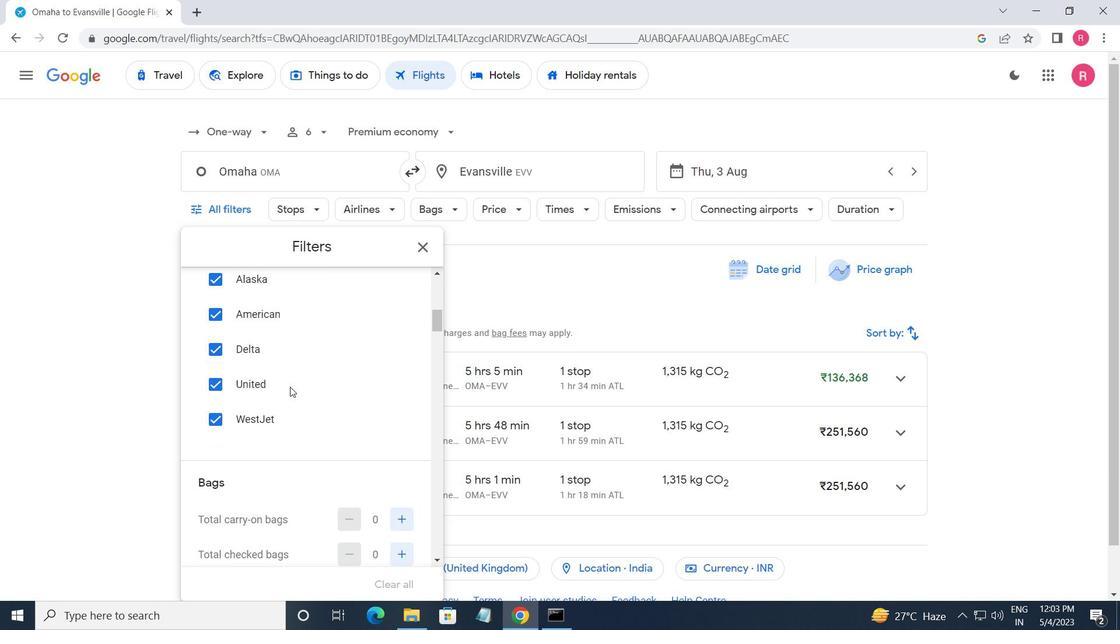 
Action: Mouse scrolled (291, 386) with delta (0, 0)
Screenshot: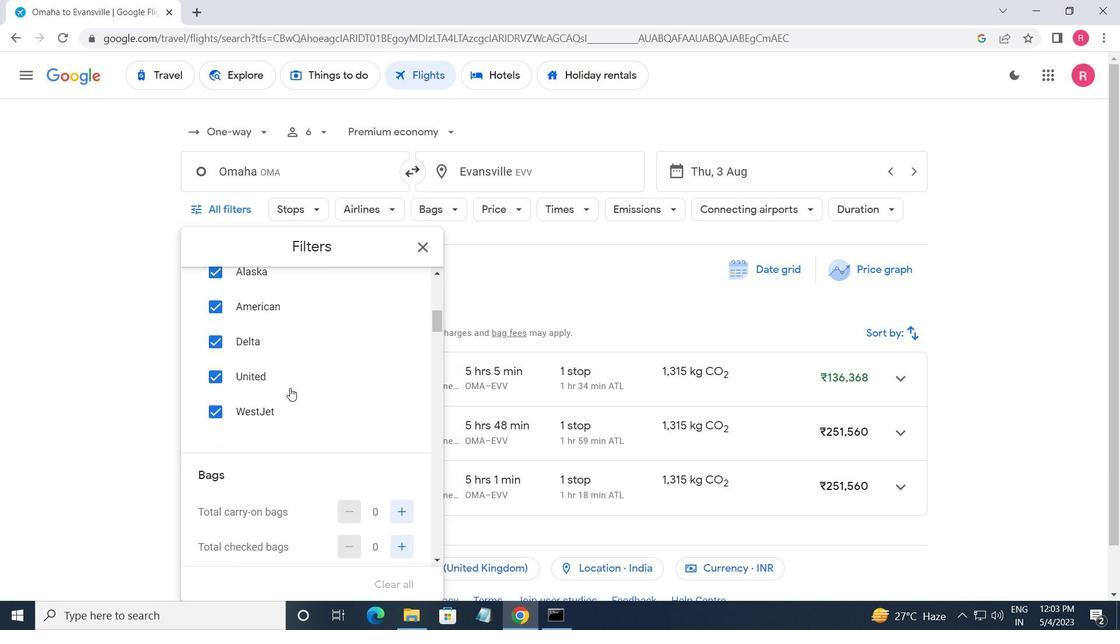 
Action: Mouse moved to (291, 384)
Screenshot: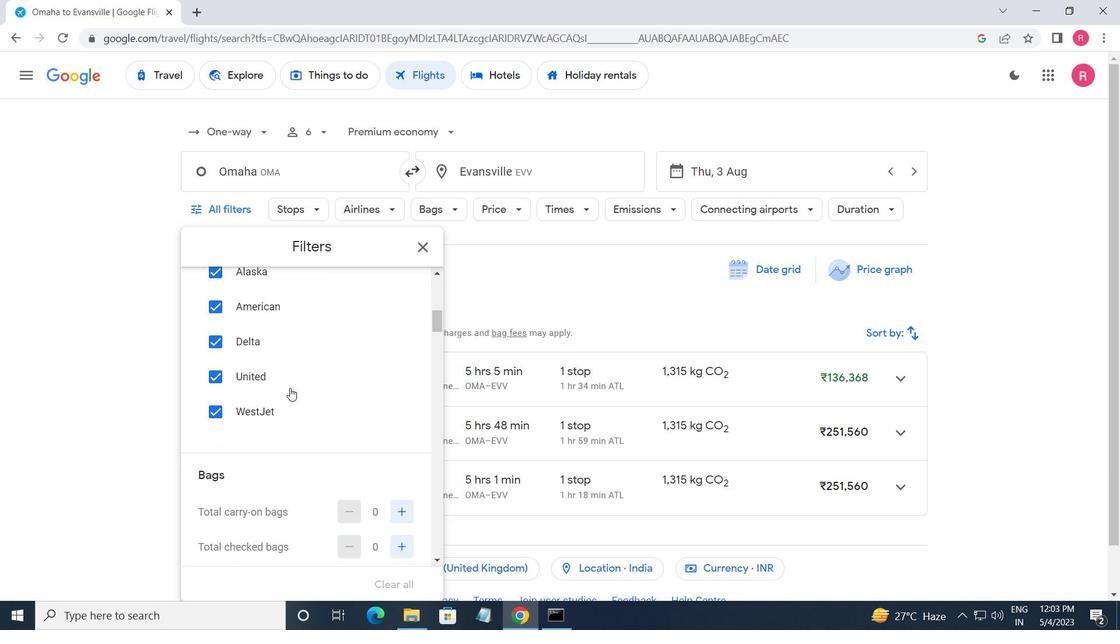
Action: Mouse scrolled (291, 385) with delta (0, 0)
Screenshot: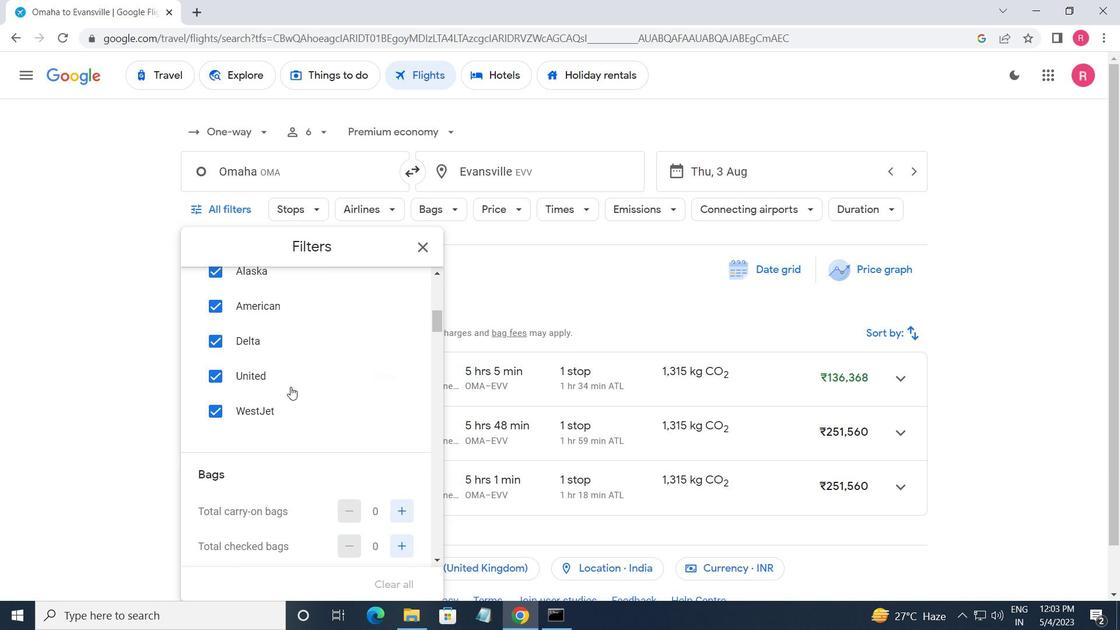 
Action: Mouse moved to (400, 301)
Screenshot: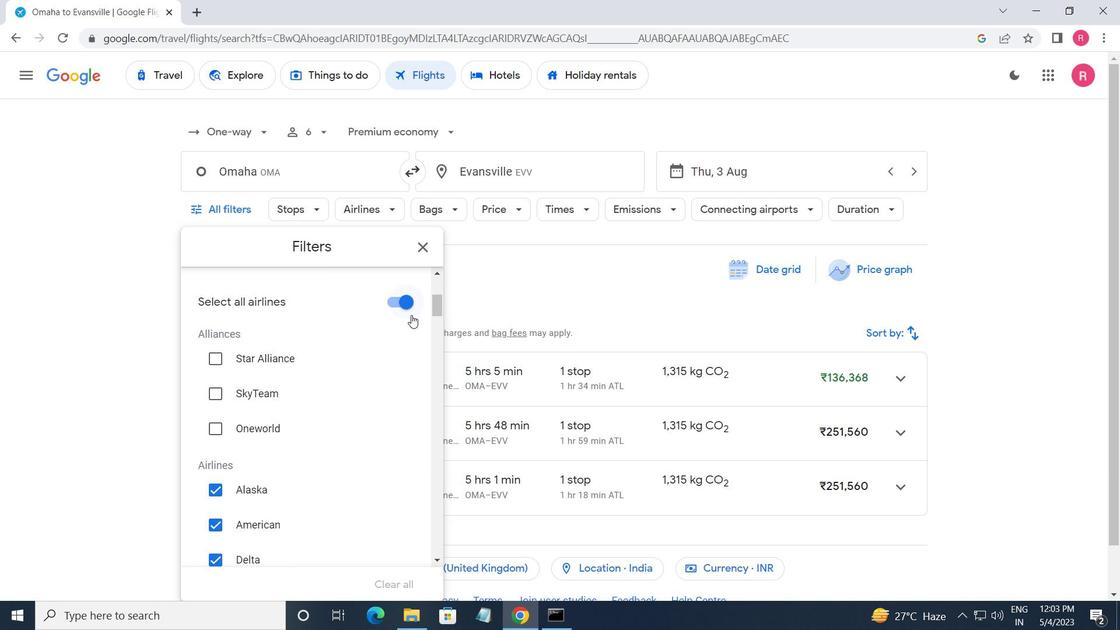 
Action: Mouse pressed left at (400, 301)
Screenshot: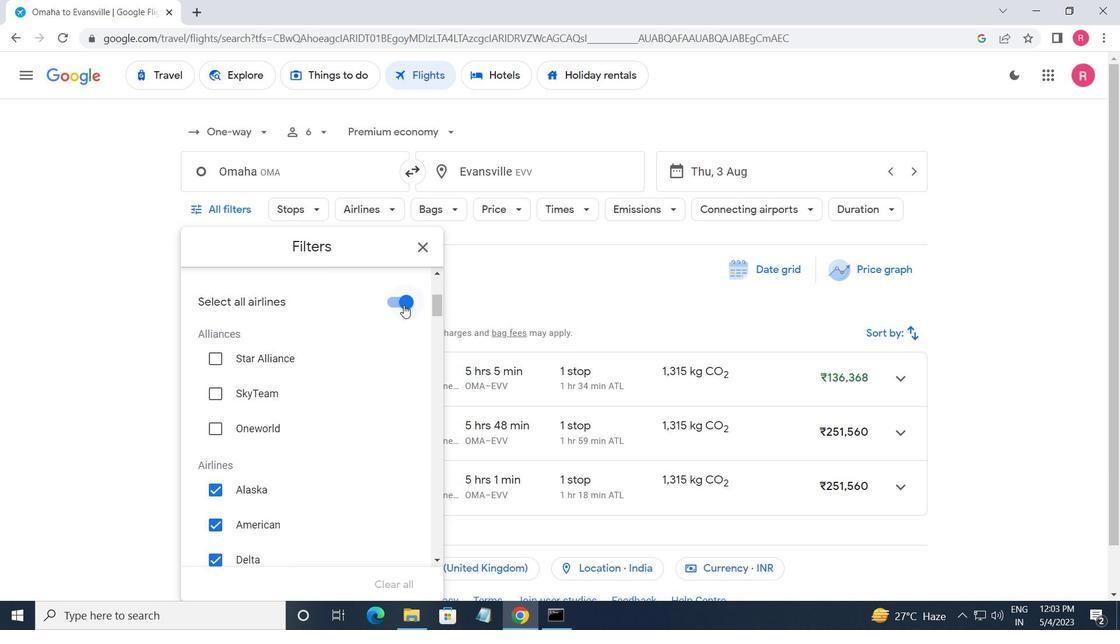 
Action: Mouse moved to (371, 436)
Screenshot: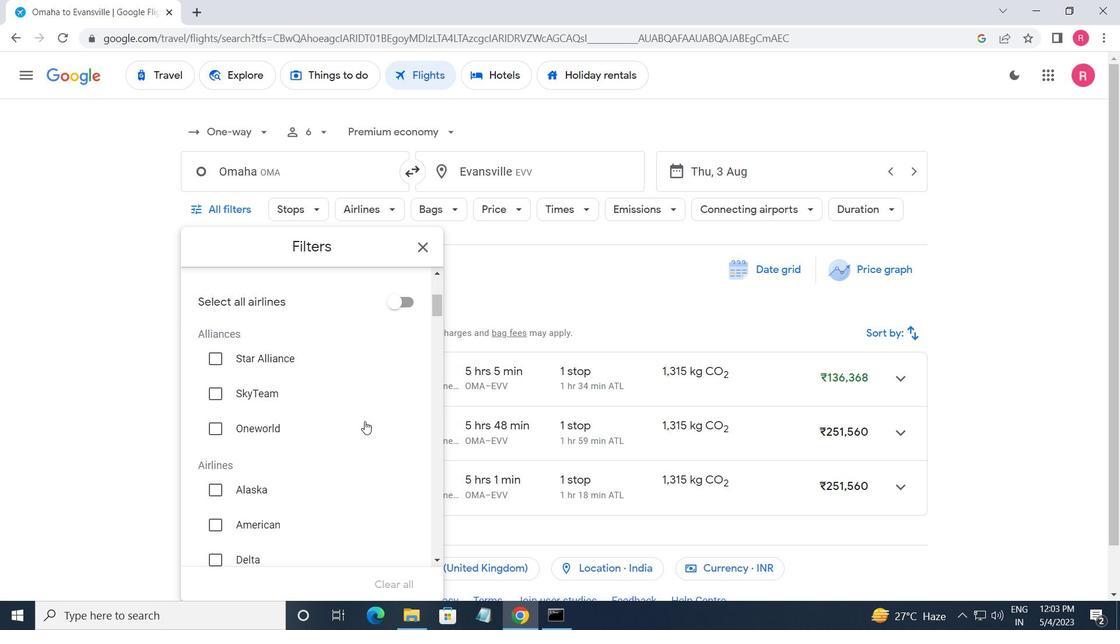 
Action: Mouse scrolled (371, 435) with delta (0, 0)
Screenshot: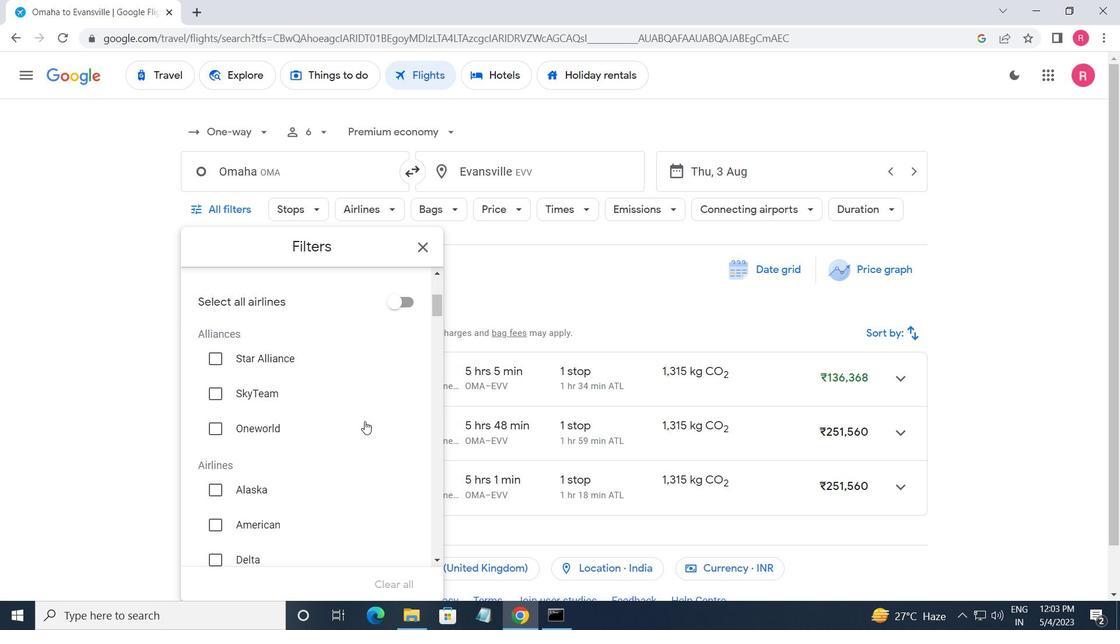 
Action: Mouse moved to (372, 437)
Screenshot: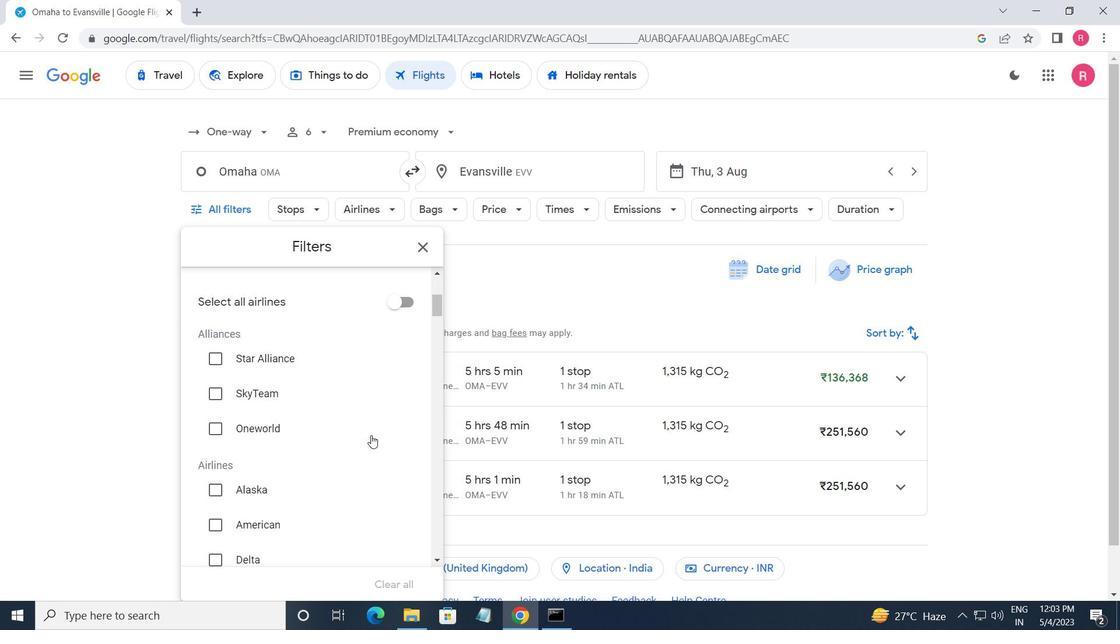 
Action: Mouse scrolled (372, 436) with delta (0, 0)
Screenshot: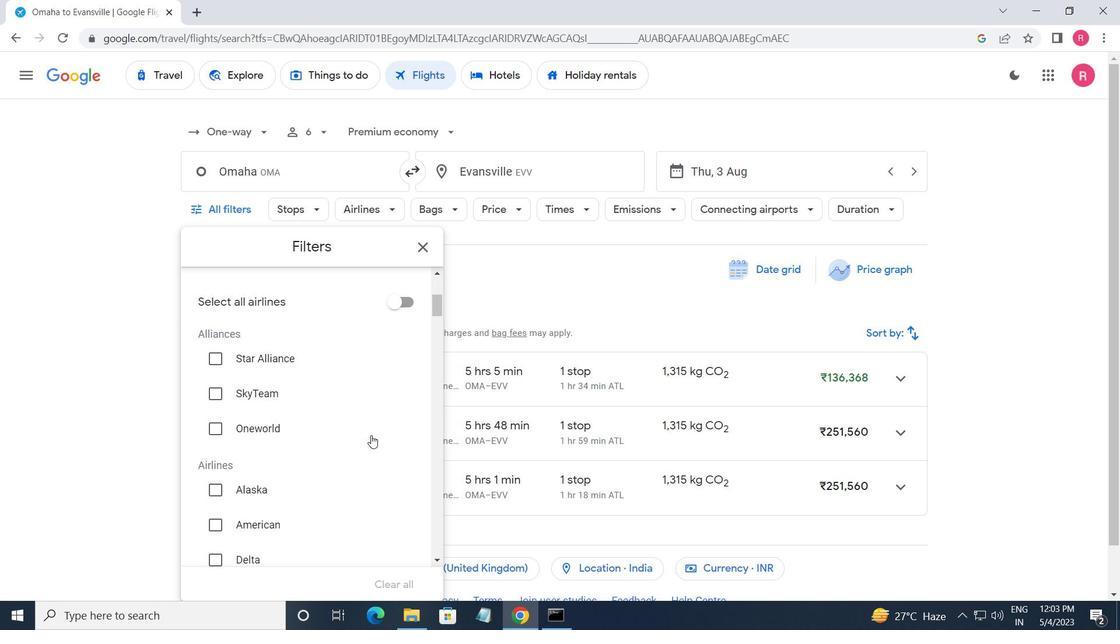 
Action: Mouse moved to (374, 437)
Screenshot: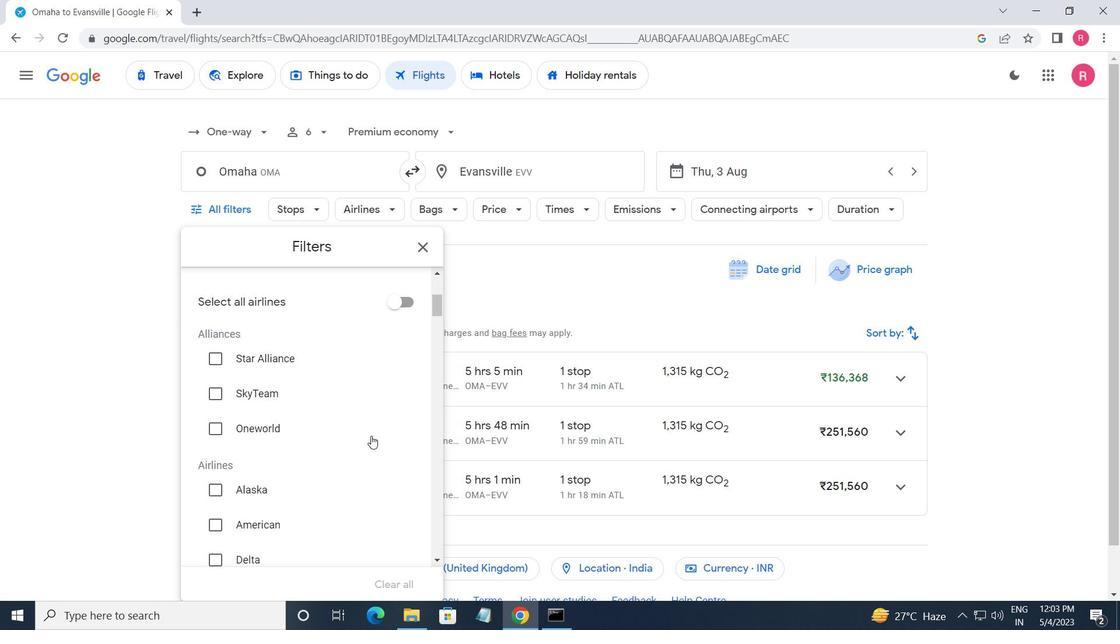
Action: Mouse scrolled (374, 437) with delta (0, 0)
Screenshot: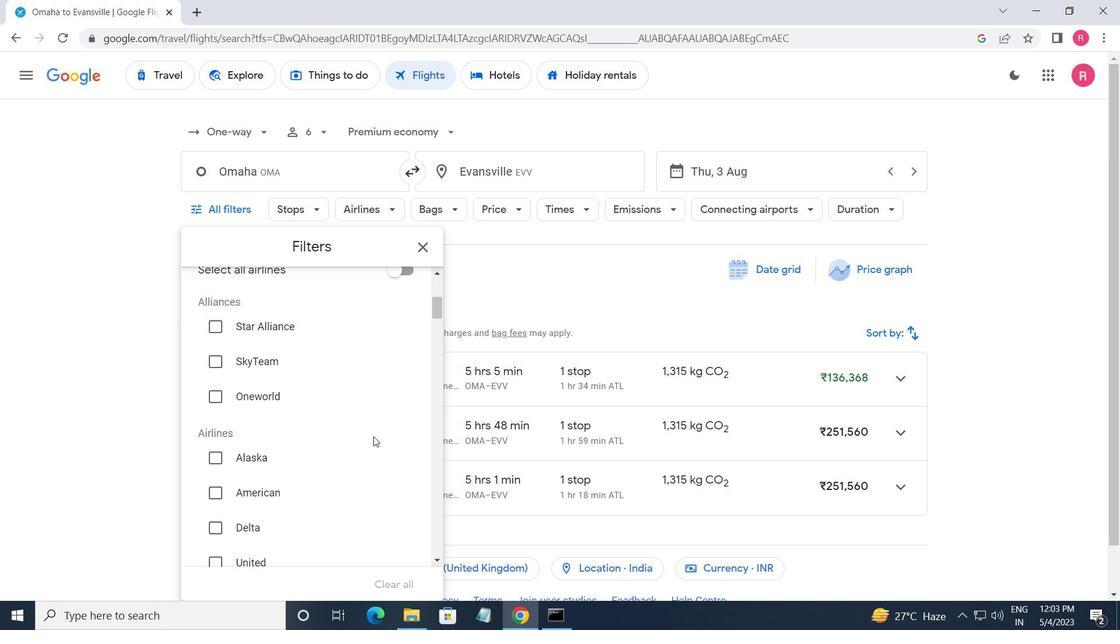 
Action: Mouse moved to (375, 439)
Screenshot: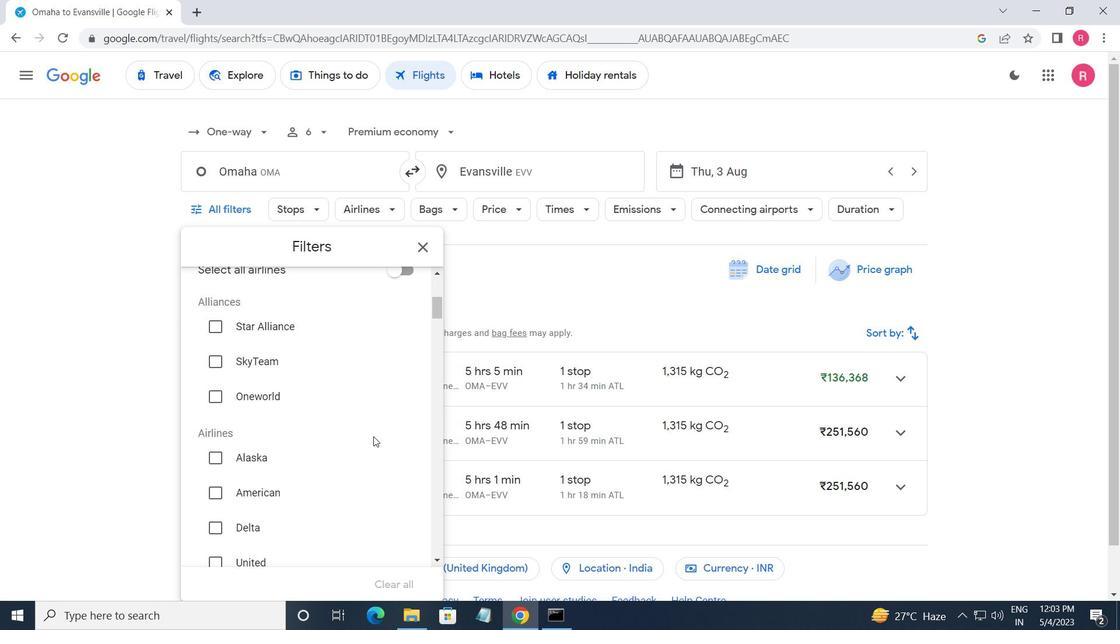 
Action: Mouse scrolled (375, 438) with delta (0, 0)
Screenshot: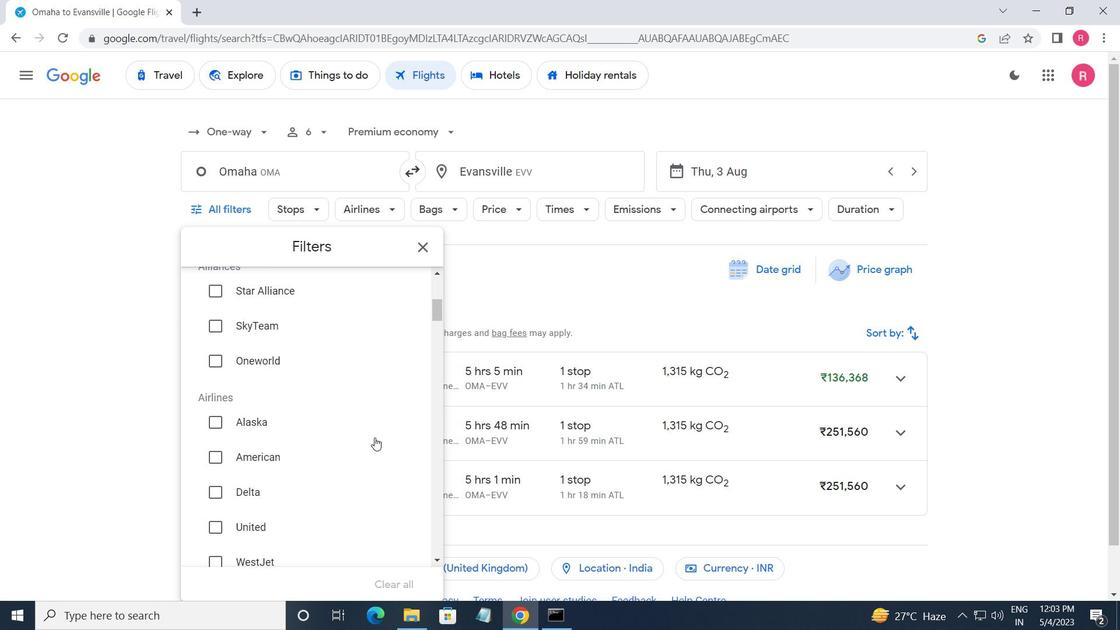 
Action: Mouse scrolled (375, 438) with delta (0, 0)
Screenshot: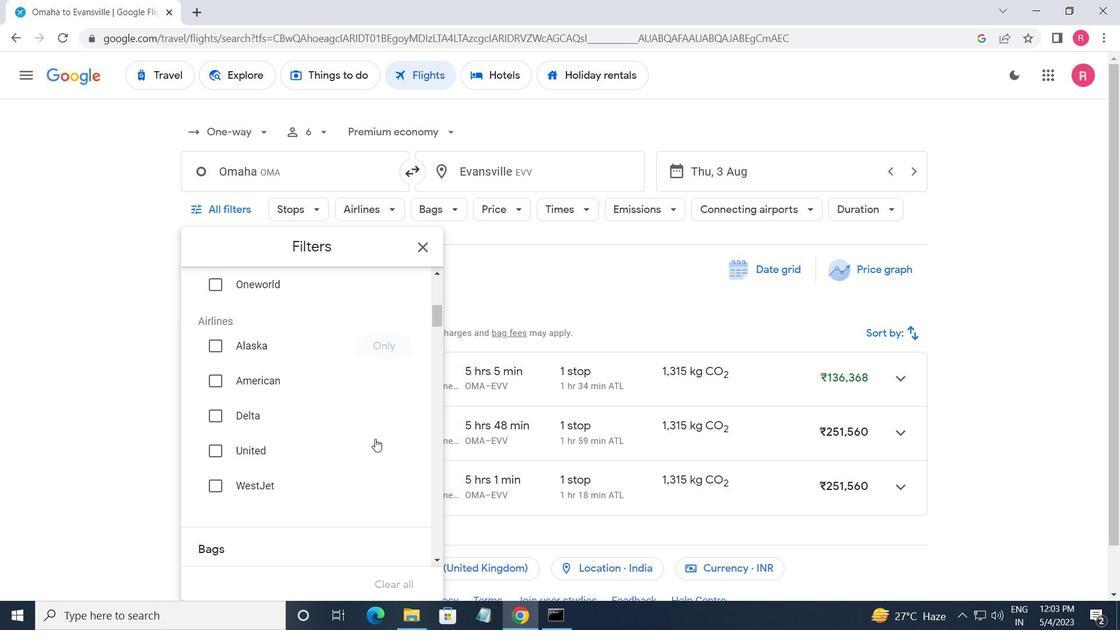 
Action: Mouse moved to (403, 401)
Screenshot: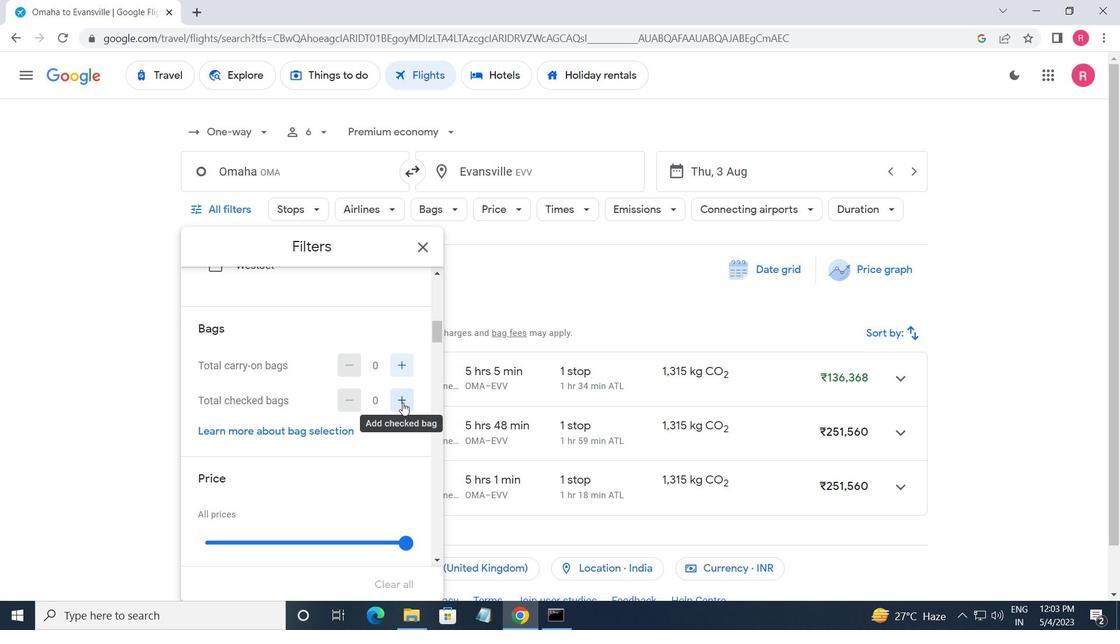 
Action: Mouse pressed left at (403, 401)
Screenshot: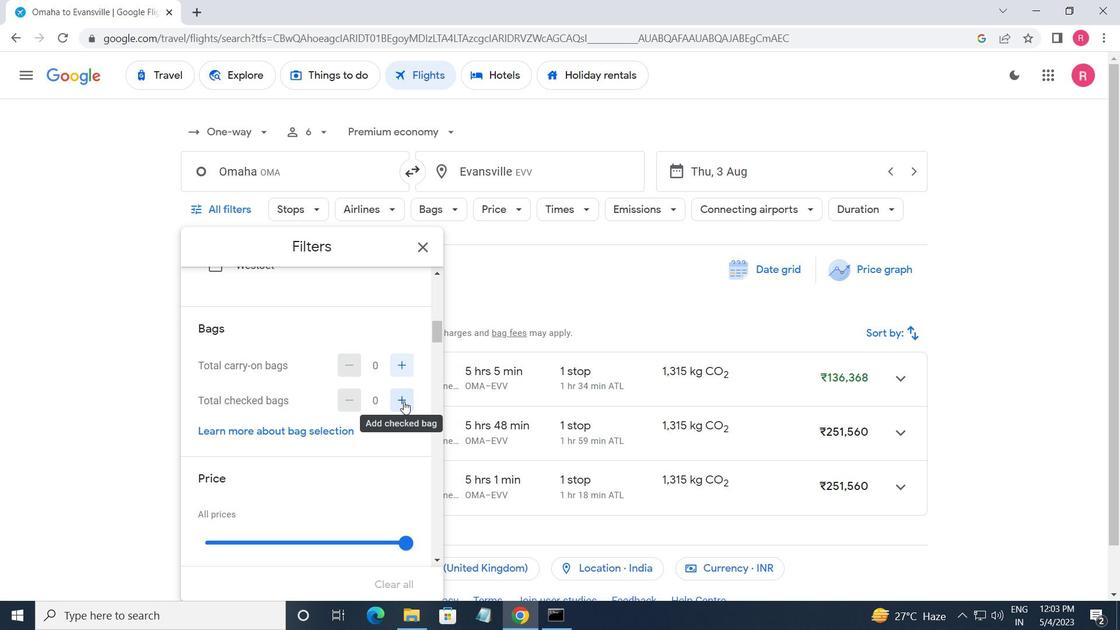 
Action: Mouse pressed left at (403, 401)
Screenshot: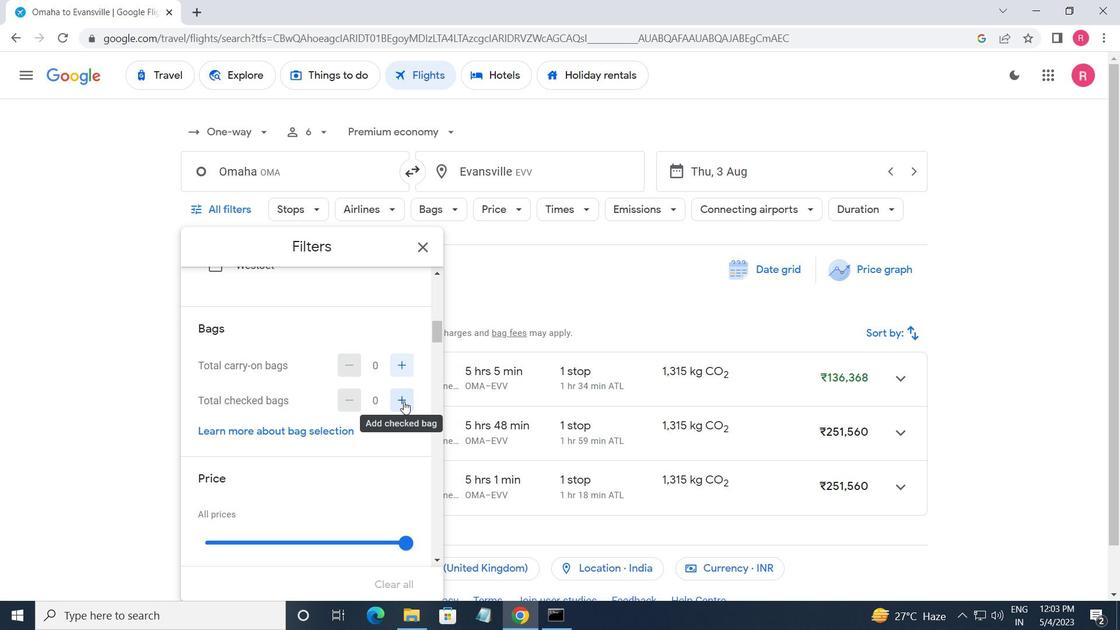 
Action: Mouse pressed left at (403, 401)
Screenshot: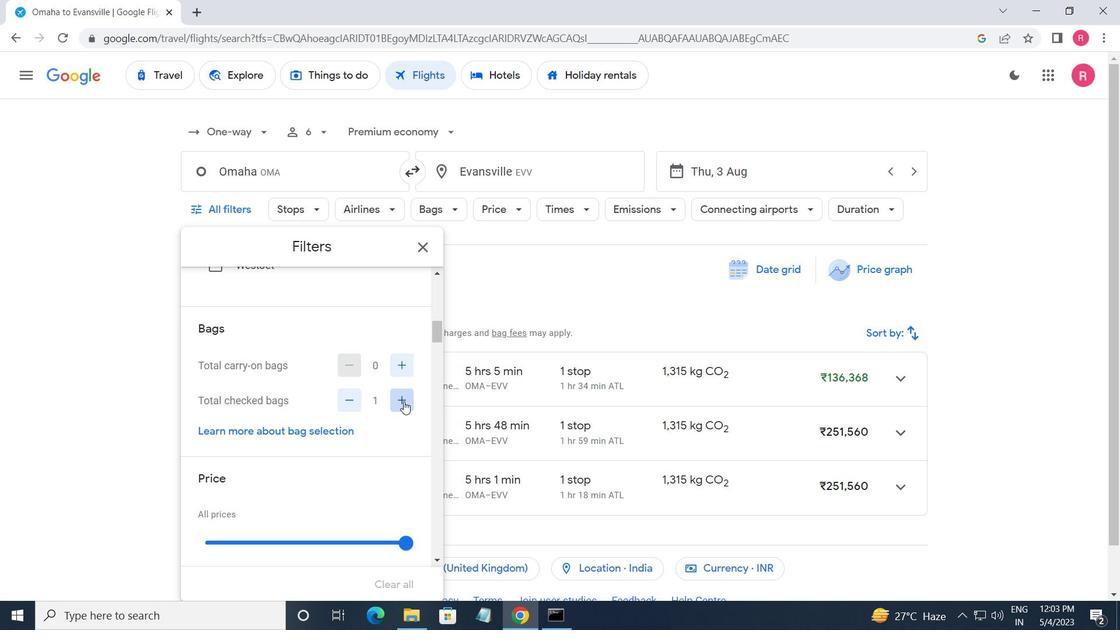 
Action: Mouse pressed left at (403, 401)
Screenshot: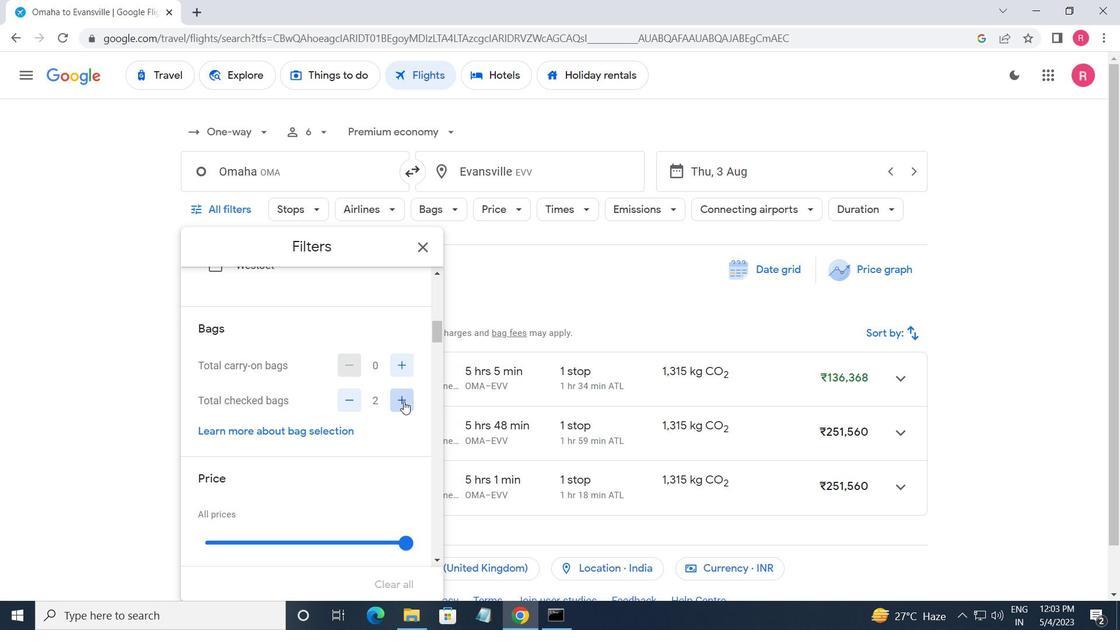 
Action: Mouse pressed left at (403, 401)
Screenshot: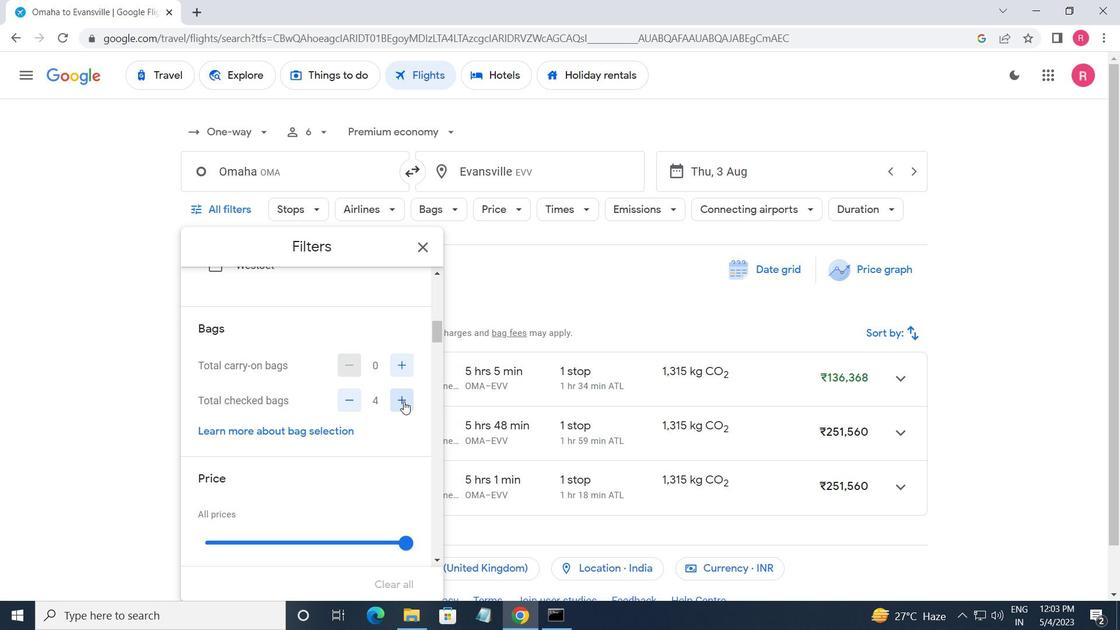 
Action: Mouse moved to (401, 403)
Screenshot: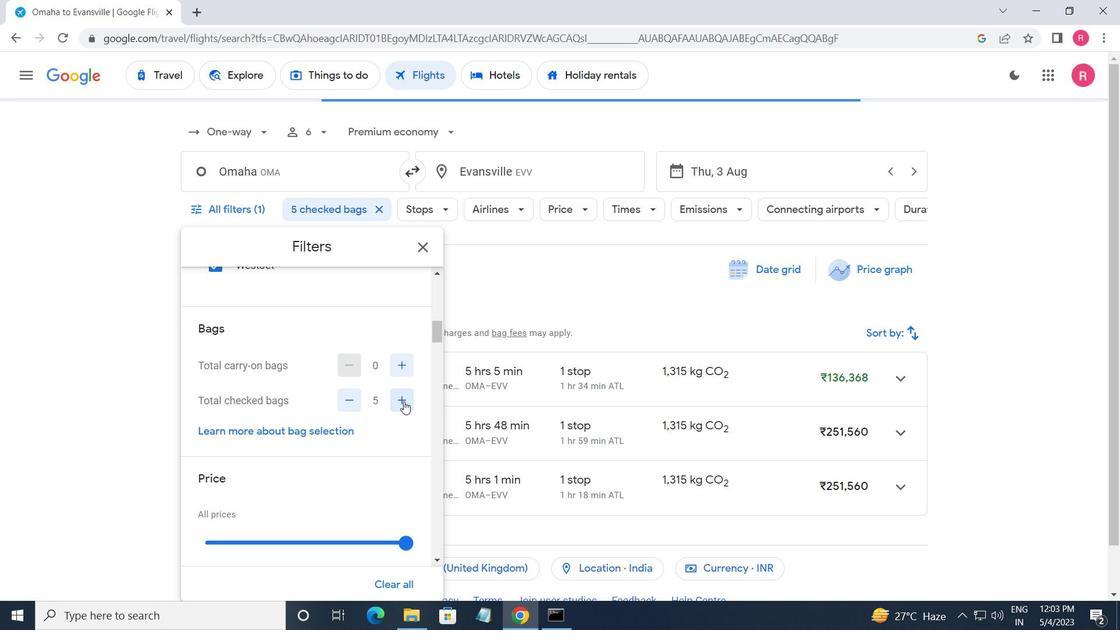 
Action: Mouse scrolled (401, 403) with delta (0, 0)
Screenshot: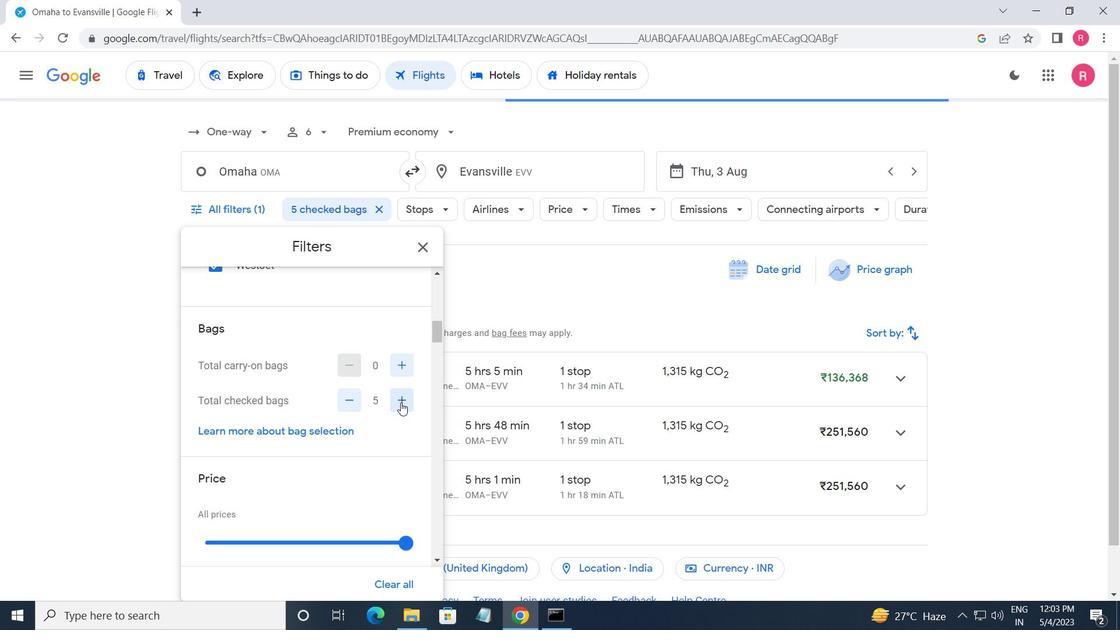 
Action: Mouse scrolled (401, 403) with delta (0, 0)
Screenshot: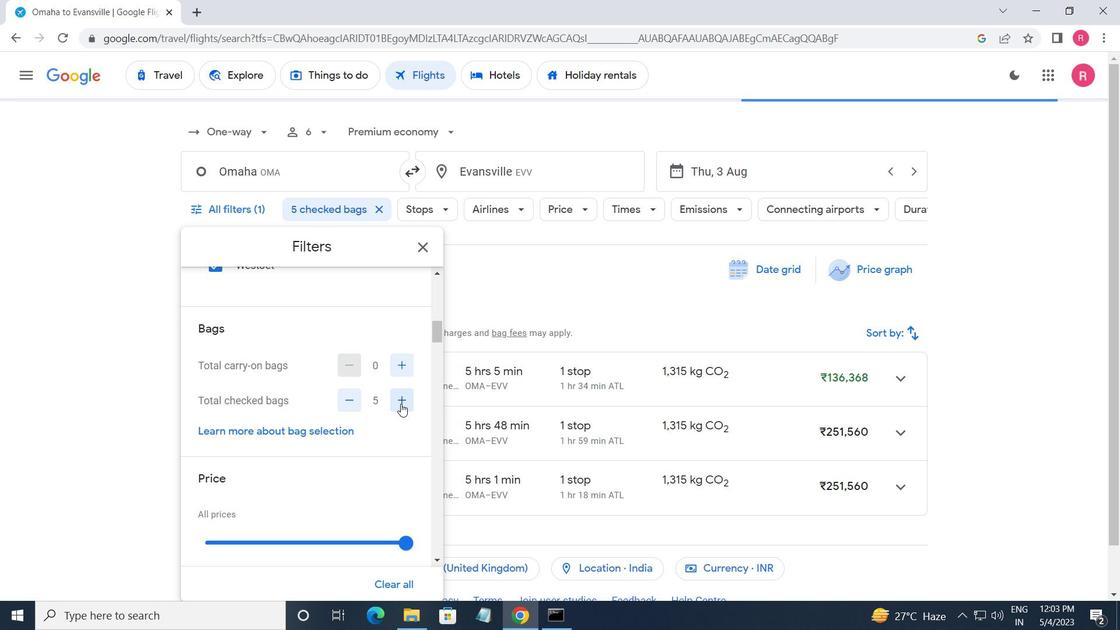 
Action: Mouse moved to (407, 401)
Screenshot: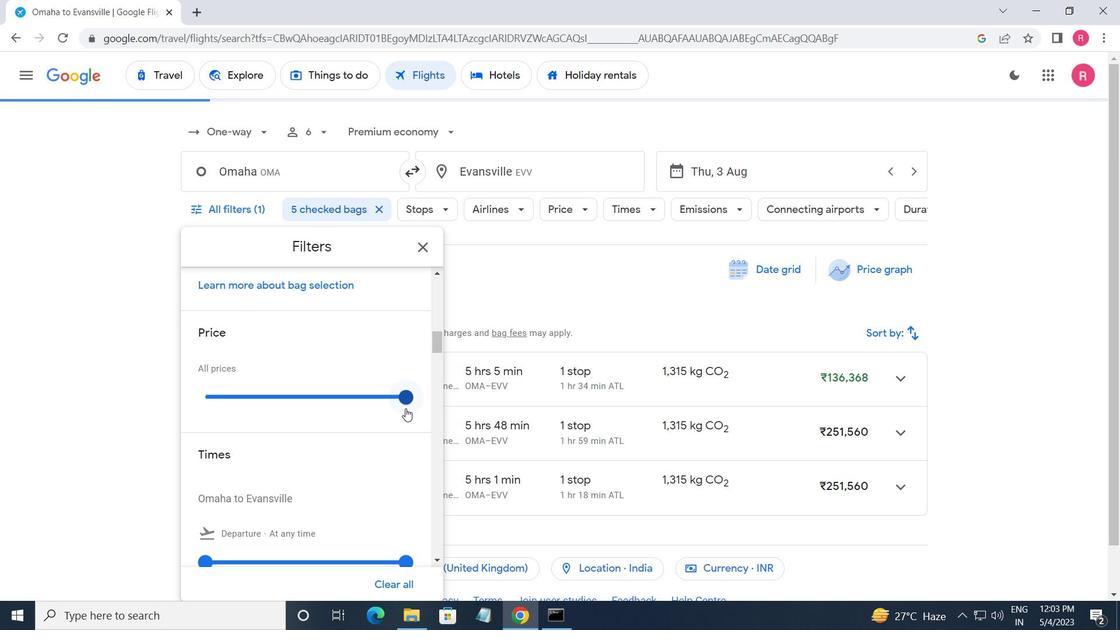 
Action: Mouse pressed left at (407, 401)
Screenshot: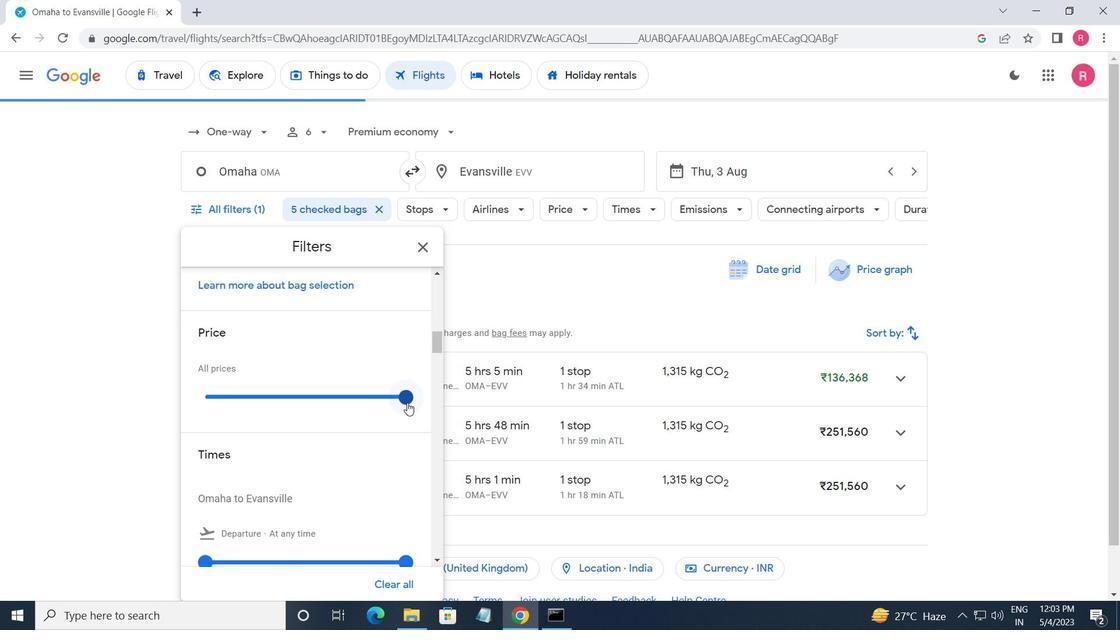 
Action: Mouse moved to (406, 400)
Screenshot: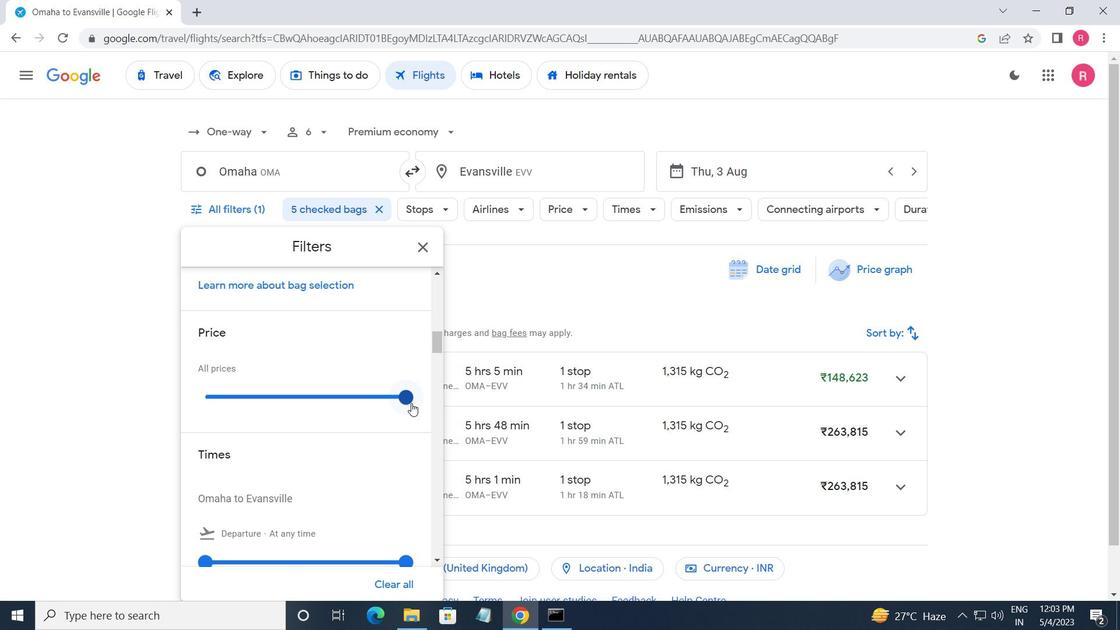 
Action: Mouse pressed left at (406, 400)
Screenshot: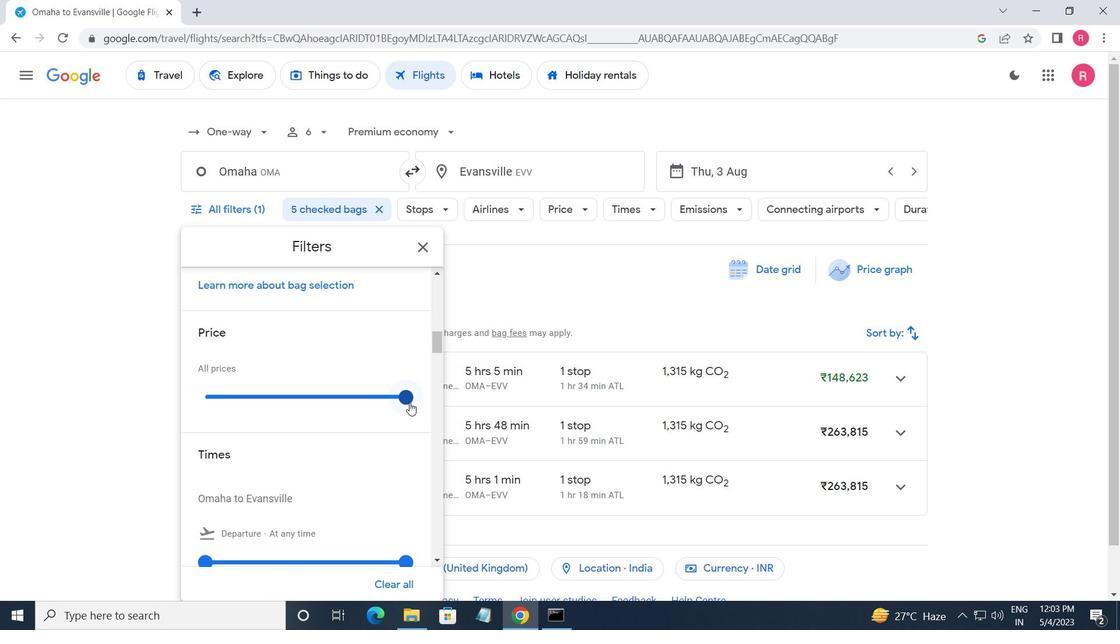 
Action: Mouse moved to (340, 424)
Screenshot: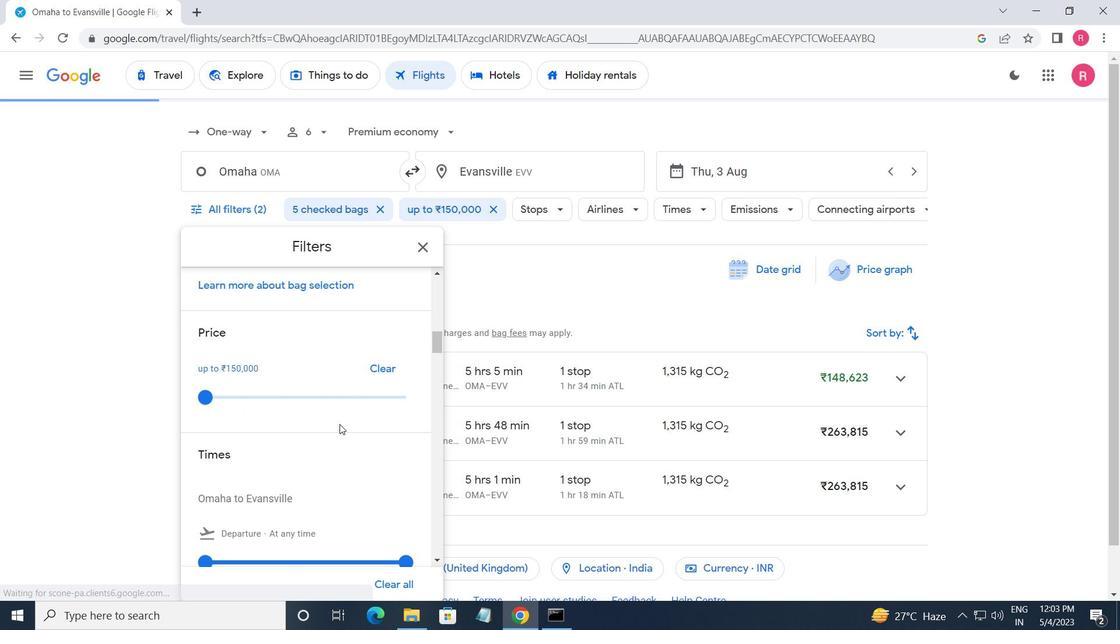 
Action: Mouse scrolled (340, 423) with delta (0, 0)
Screenshot: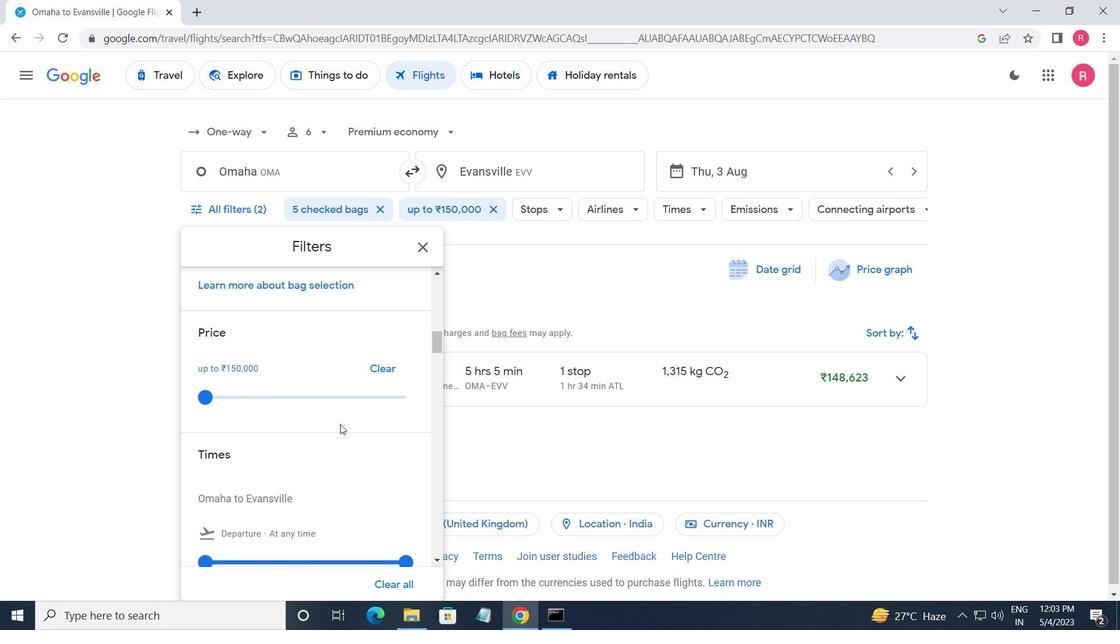 
Action: Mouse moved to (212, 486)
Screenshot: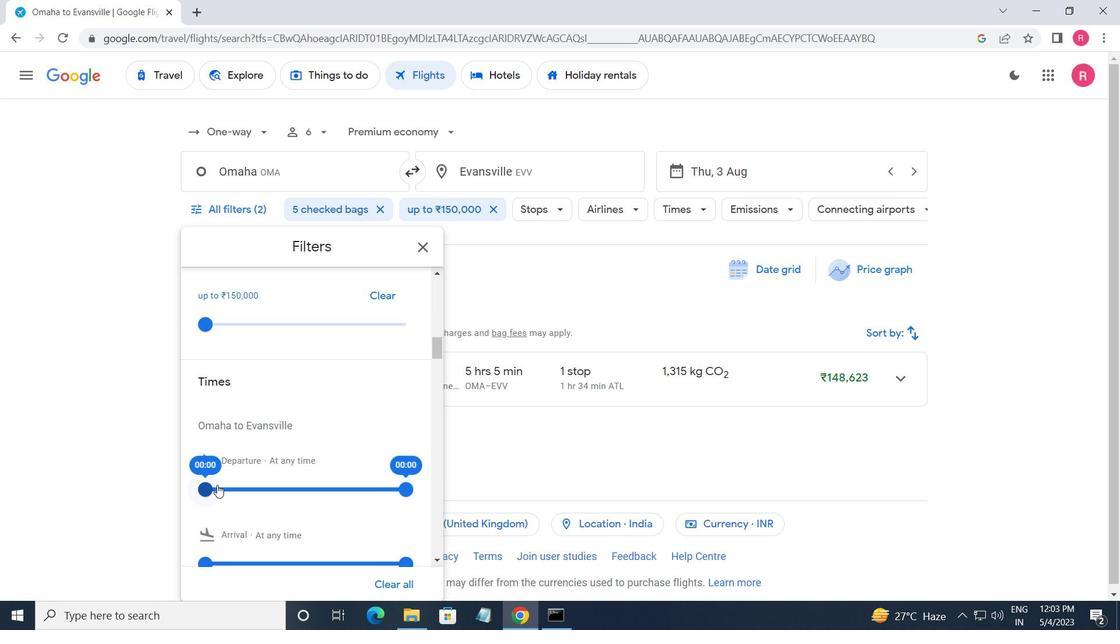 
Action: Mouse pressed left at (212, 486)
Screenshot: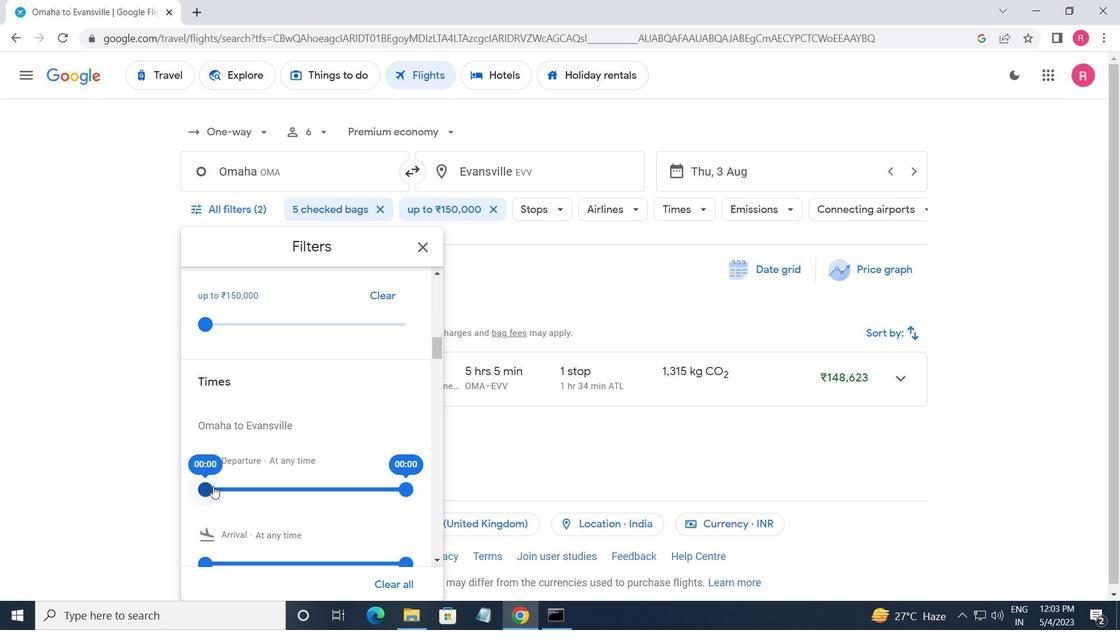 
Action: Mouse moved to (408, 487)
Screenshot: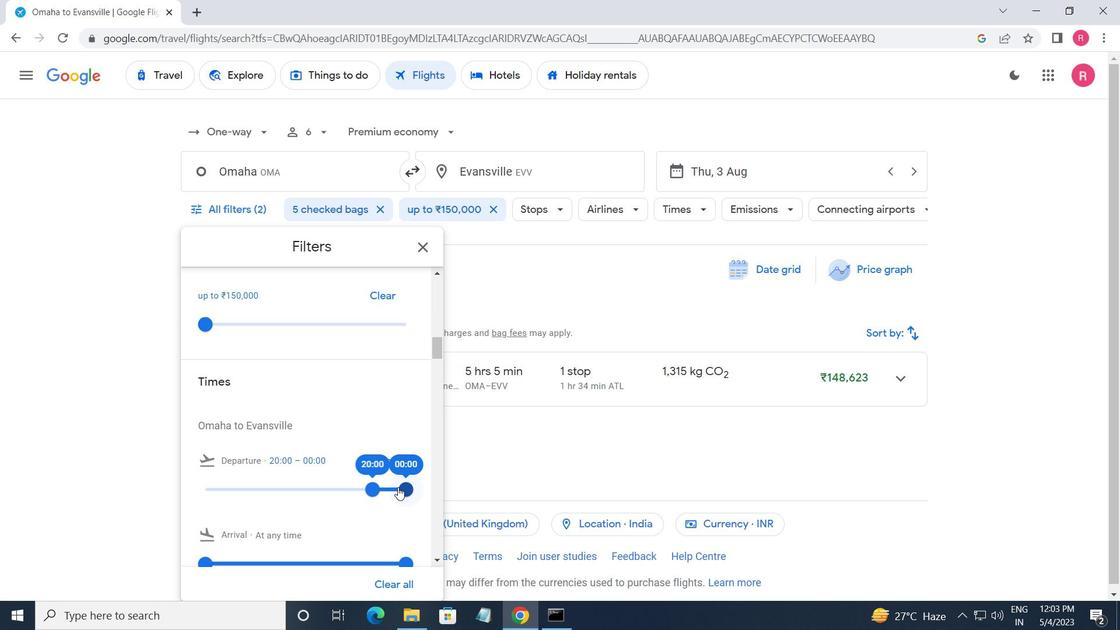 
Action: Mouse pressed left at (408, 487)
Screenshot: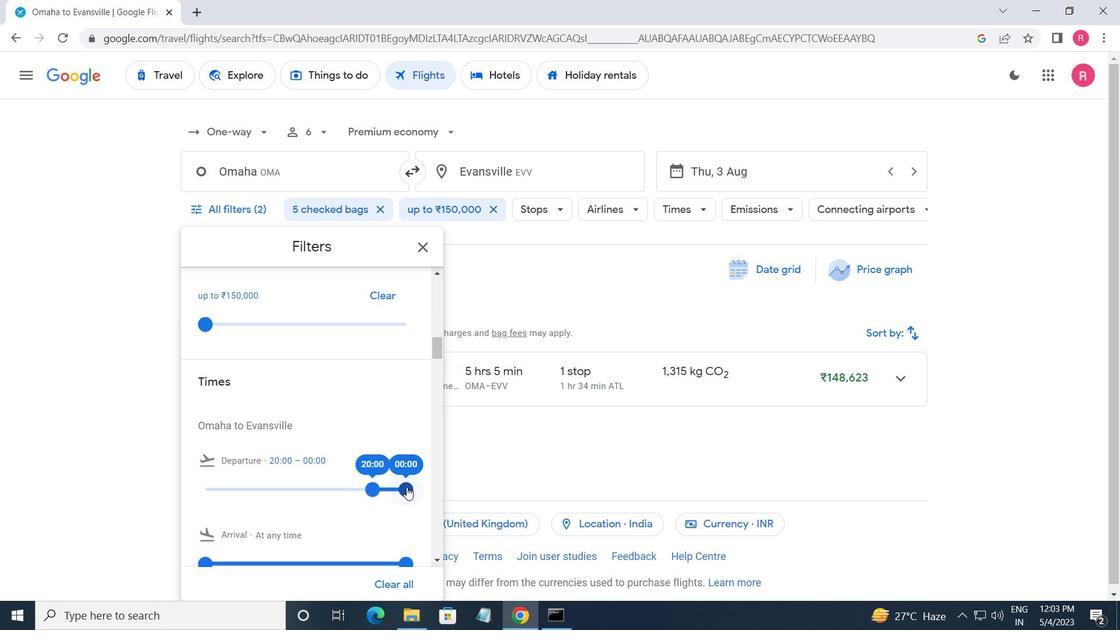 
Action: Mouse moved to (414, 249)
Screenshot: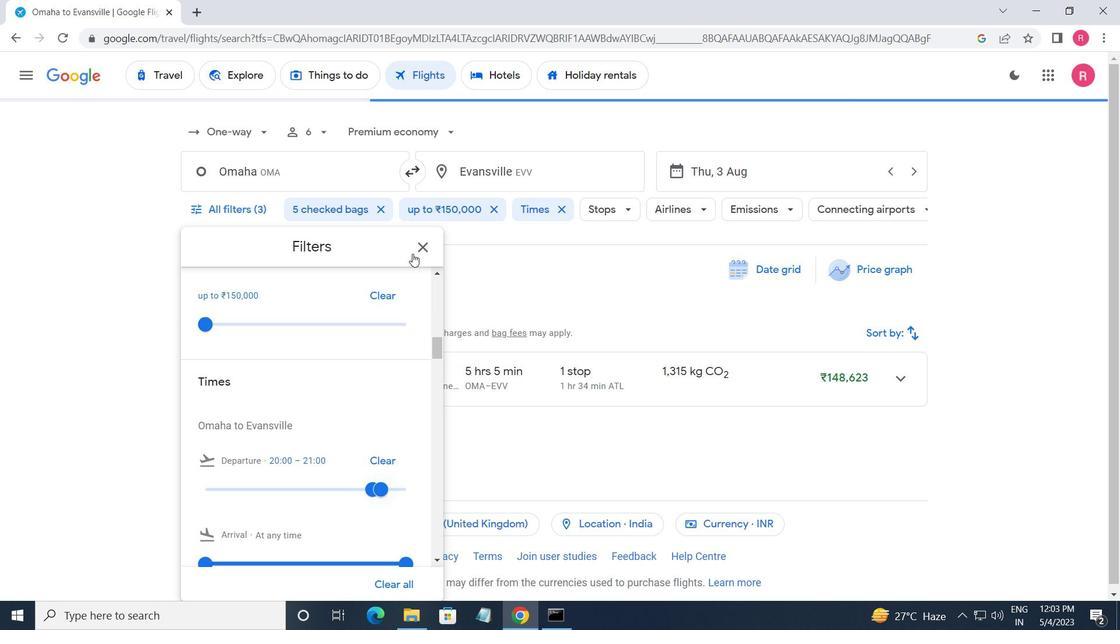 
Action: Mouse pressed left at (414, 249)
Screenshot: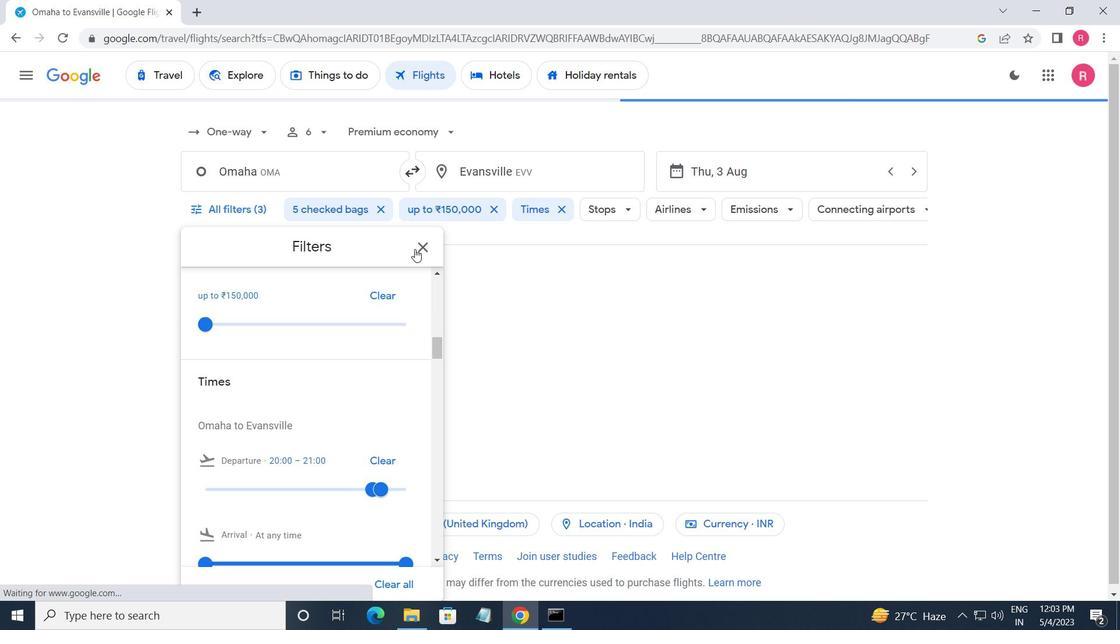 
Action: Mouse moved to (409, 283)
Screenshot: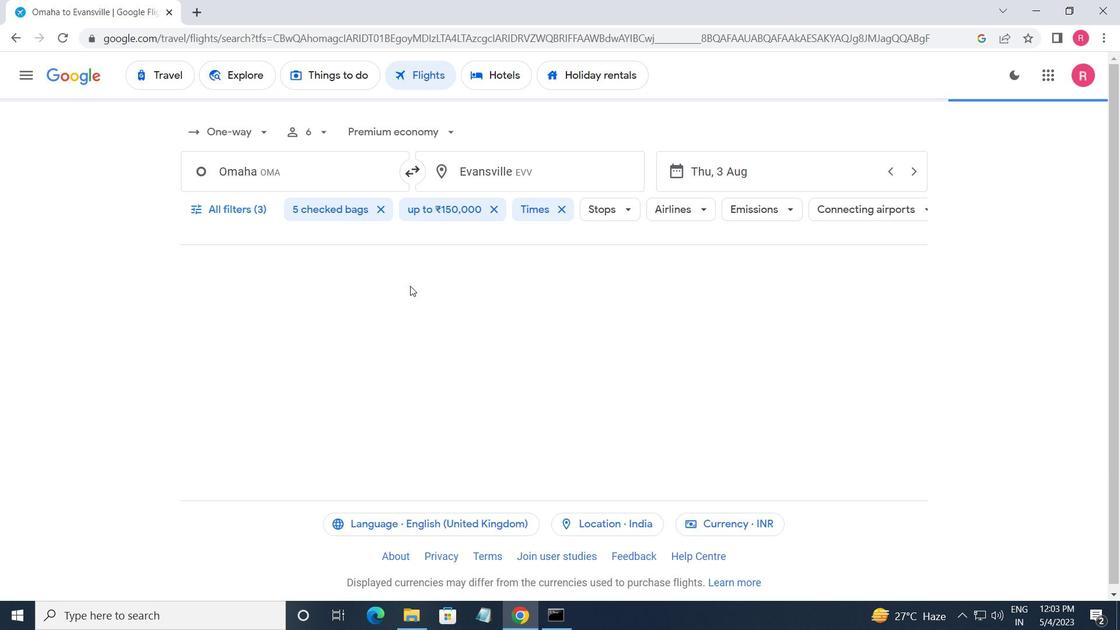 
